 Task: Find connections with filter location Billingham with filter topic #Managementconsultingwith filter profile language French with filter current company Bioclinica with filter school RAJIV GANDHI UNIVERSITY OF KNOWLEDGE TECHNOLOGIES, NUZVID with filter industry Online Audio and Video Media with filter service category Product Marketing with filter keywords title Marketing Research Analyst
Action: Mouse moved to (506, 69)
Screenshot: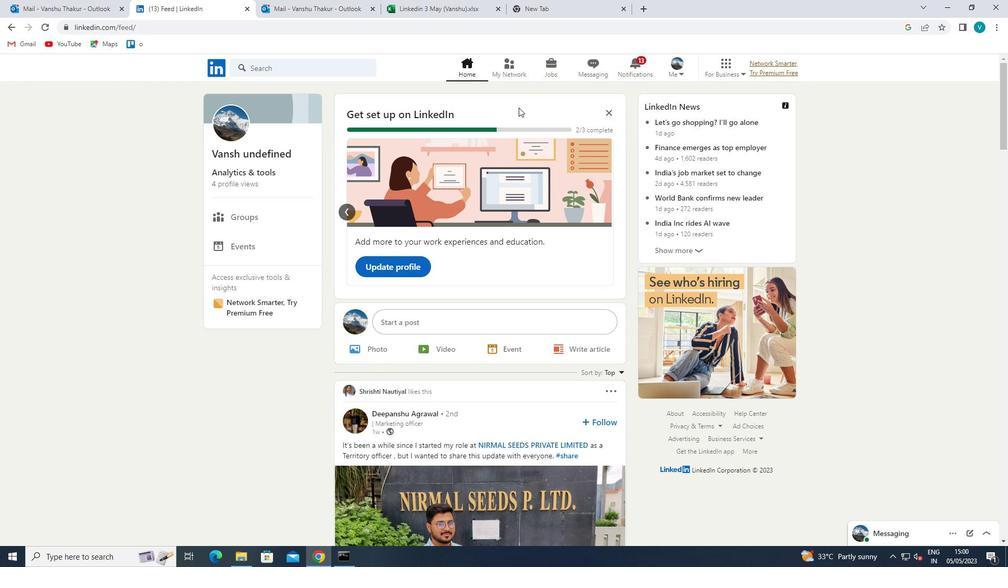 
Action: Mouse pressed left at (506, 69)
Screenshot: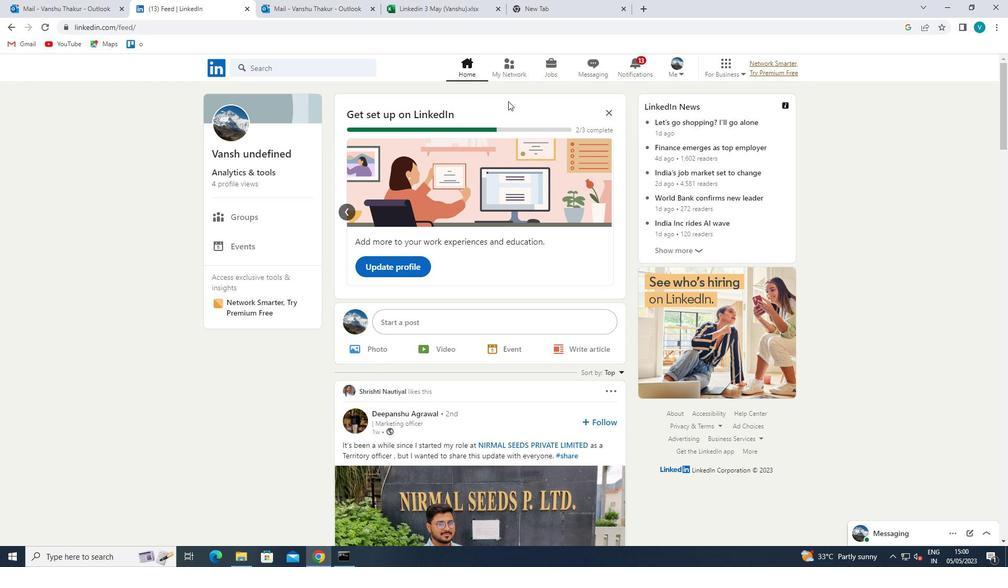 
Action: Mouse moved to (259, 127)
Screenshot: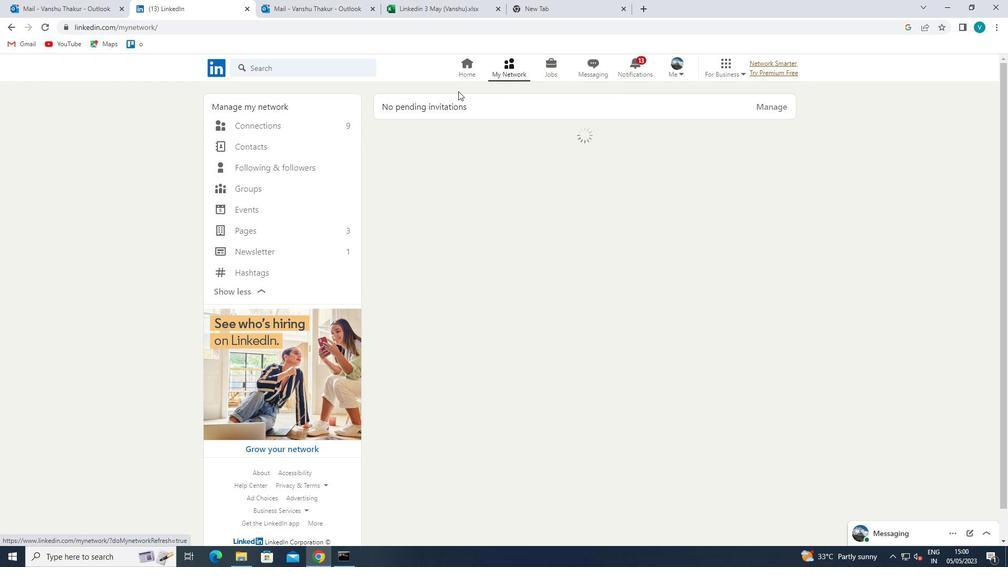 
Action: Mouse pressed left at (259, 127)
Screenshot: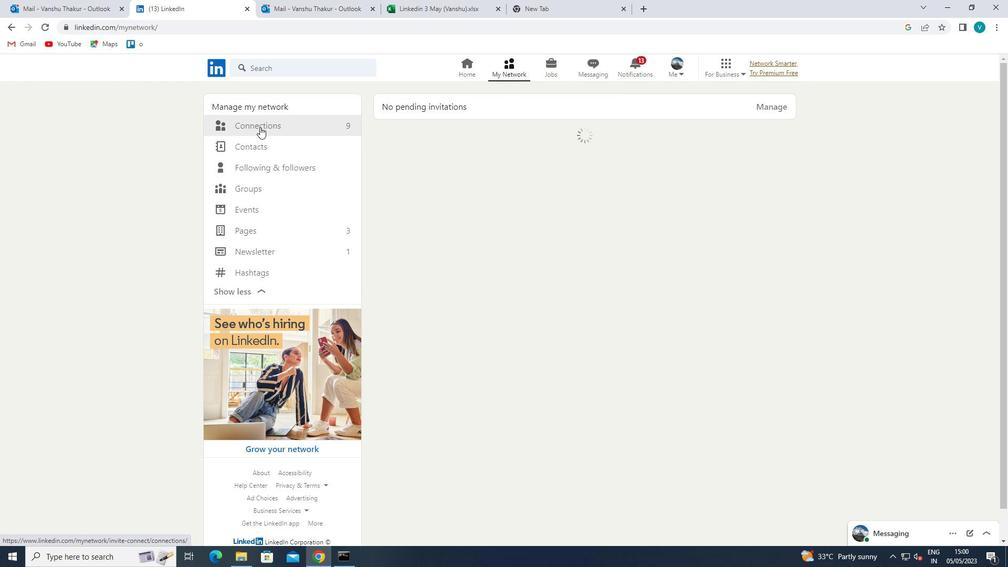 
Action: Mouse moved to (615, 129)
Screenshot: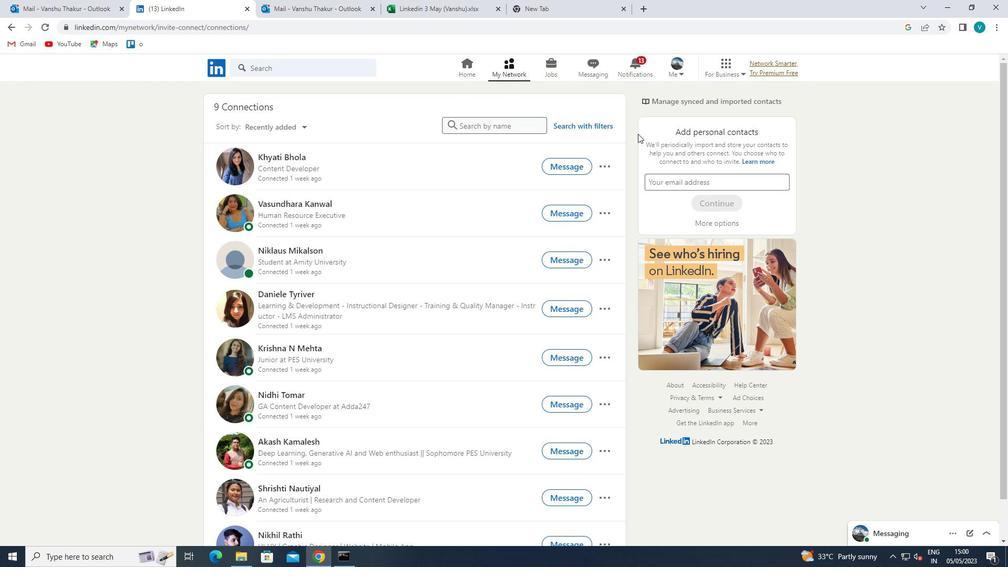 
Action: Mouse pressed left at (615, 129)
Screenshot: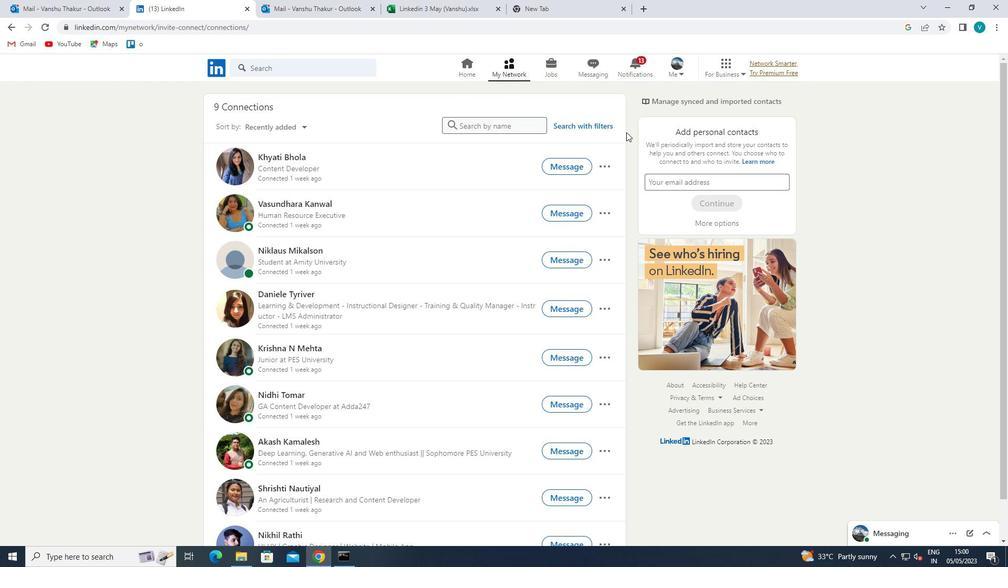 
Action: Mouse moved to (610, 128)
Screenshot: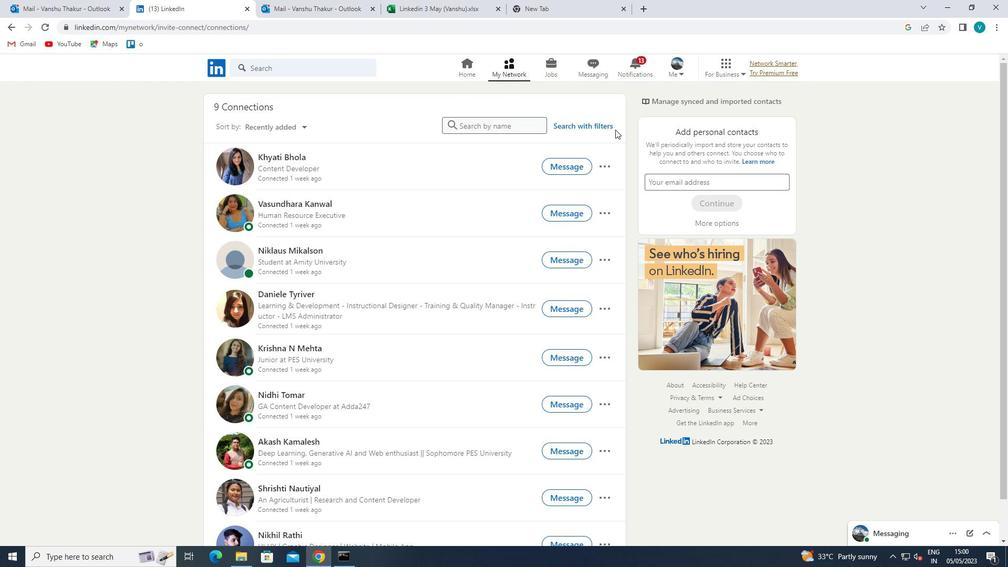 
Action: Mouse pressed left at (610, 128)
Screenshot: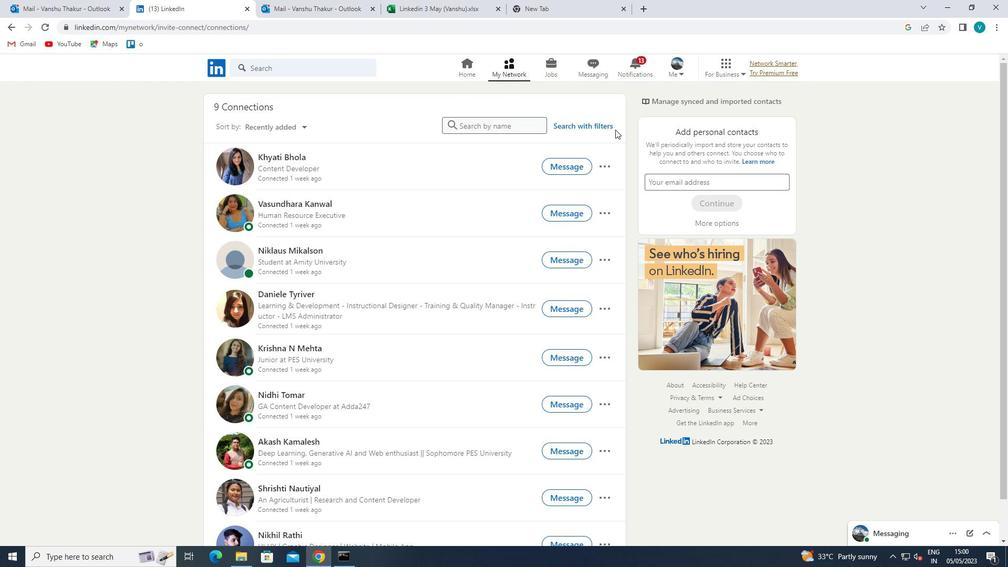 
Action: Mouse moved to (512, 102)
Screenshot: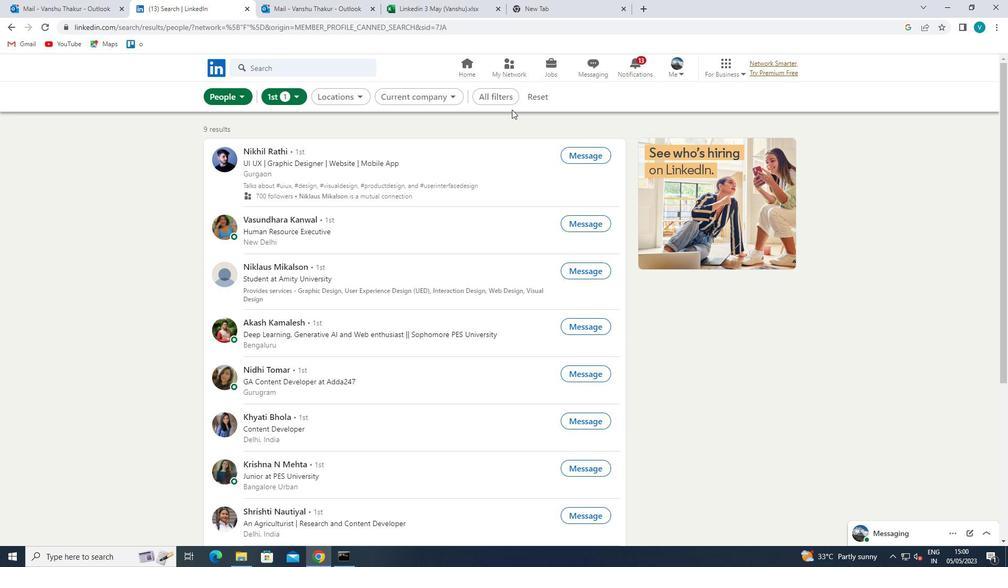 
Action: Mouse pressed left at (512, 102)
Screenshot: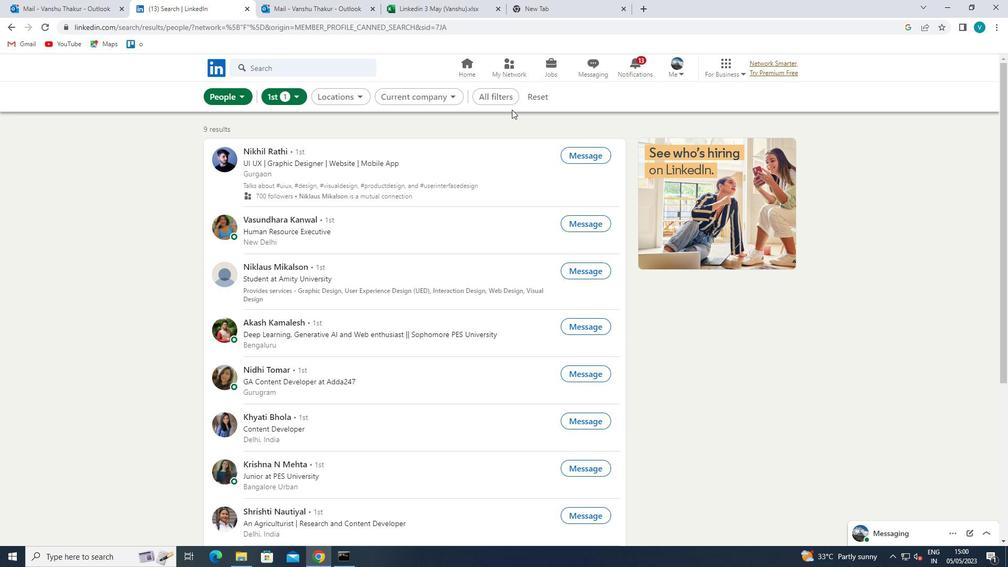 
Action: Mouse moved to (870, 259)
Screenshot: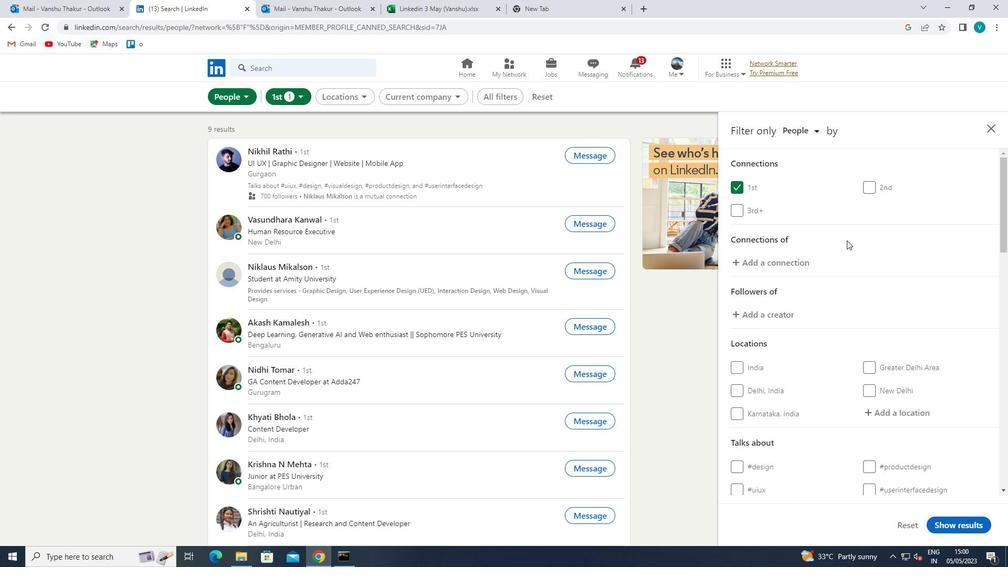 
Action: Mouse scrolled (870, 258) with delta (0, 0)
Screenshot: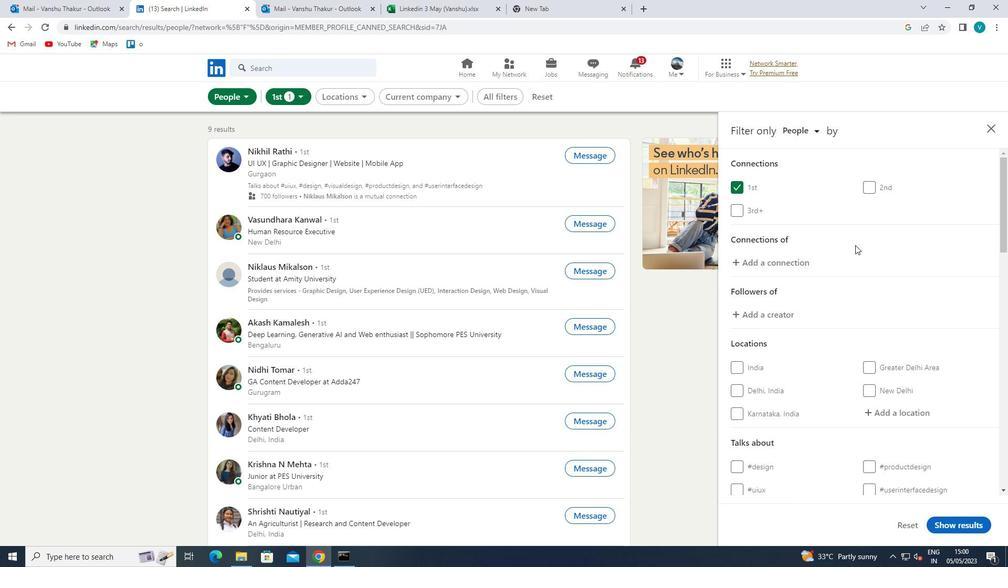 
Action: Mouse moved to (871, 261)
Screenshot: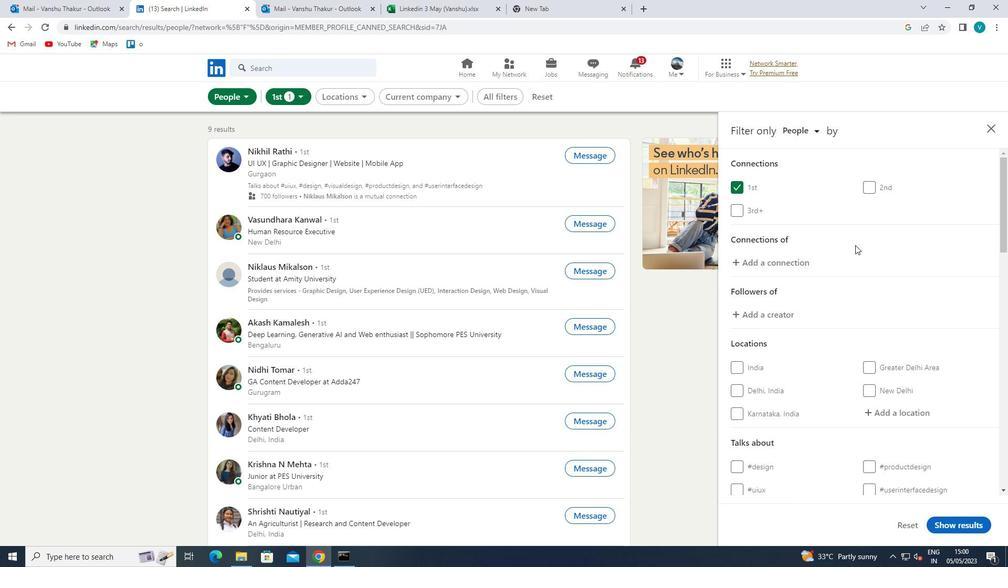 
Action: Mouse scrolled (871, 261) with delta (0, 0)
Screenshot: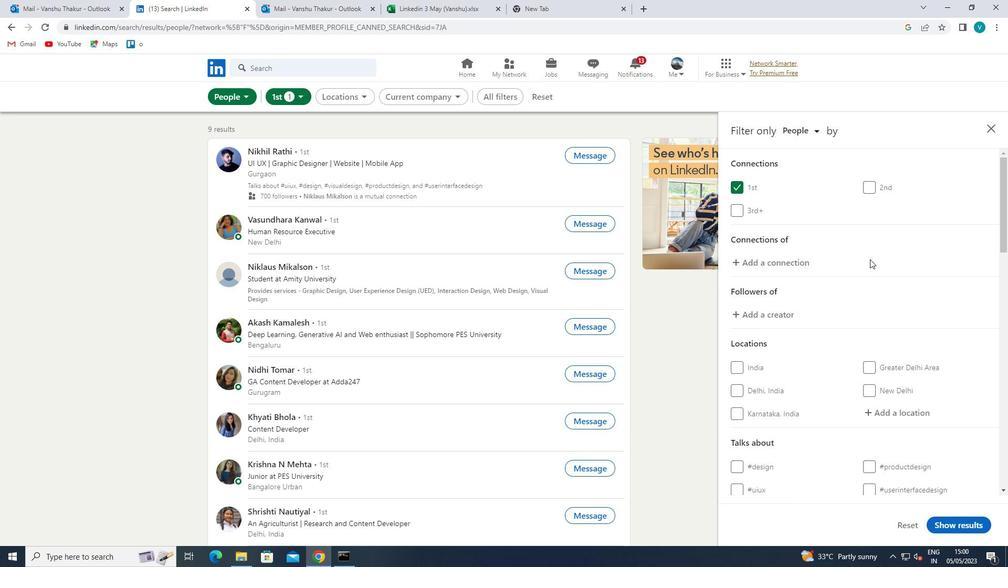 
Action: Mouse moved to (874, 266)
Screenshot: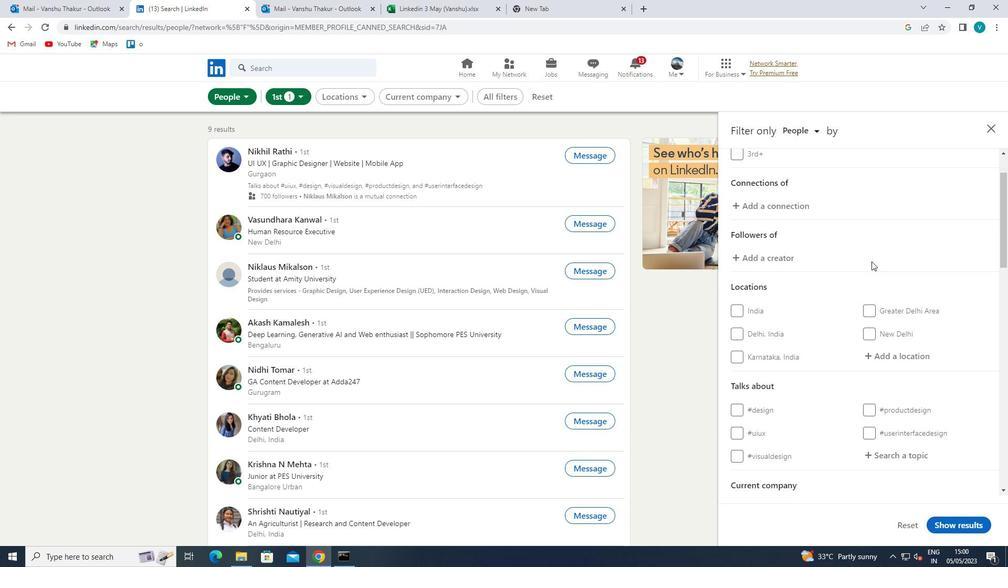 
Action: Mouse scrolled (874, 266) with delta (0, 0)
Screenshot: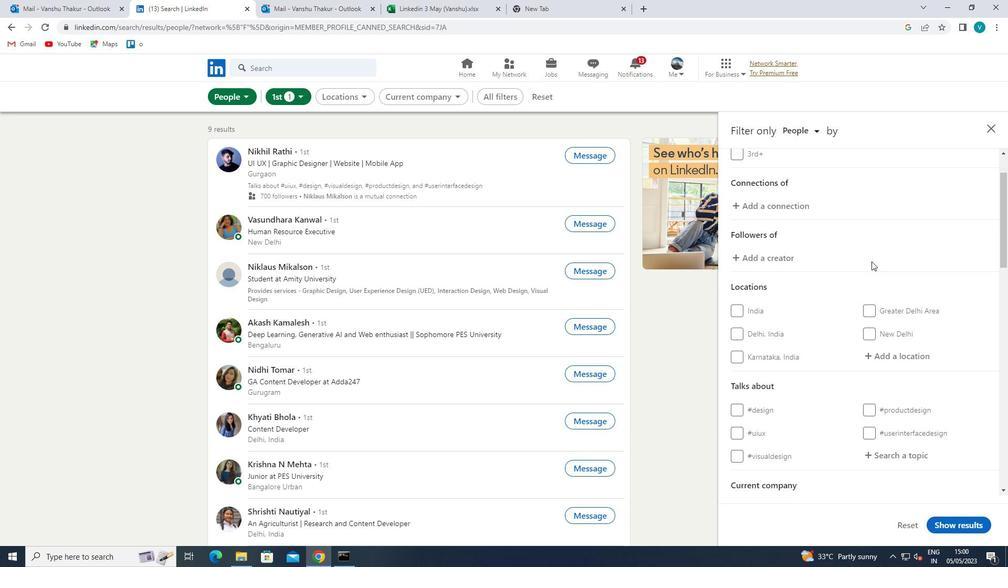 
Action: Mouse moved to (881, 261)
Screenshot: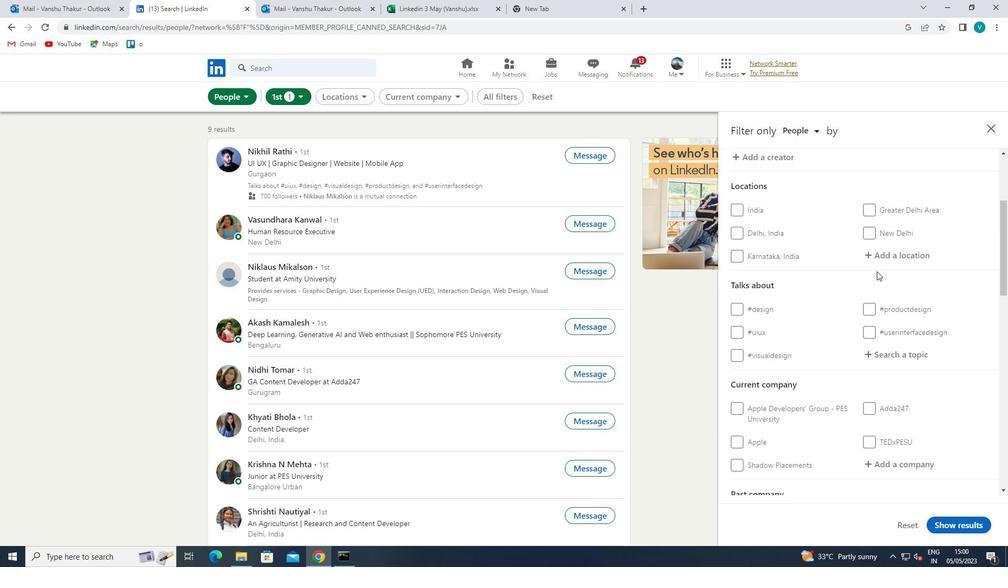 
Action: Mouse pressed left at (881, 261)
Screenshot: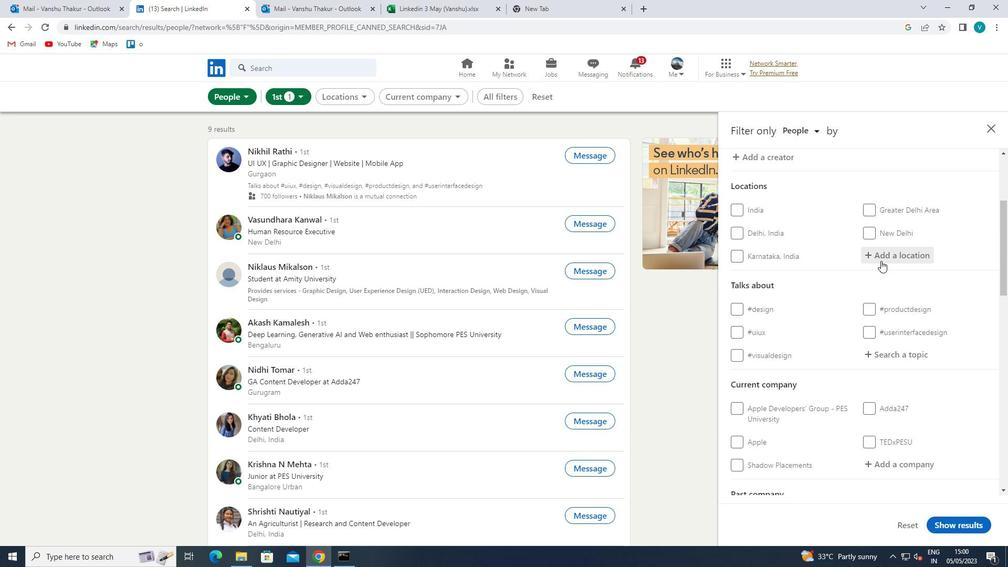 
Action: Key pressed <Key.shift>BILLINGHAM
Screenshot: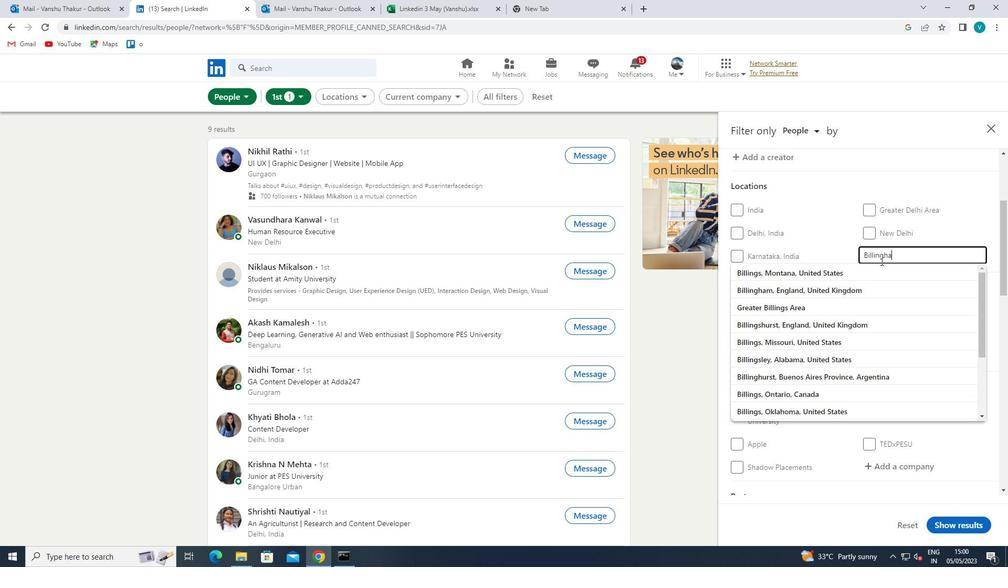 
Action: Mouse moved to (874, 266)
Screenshot: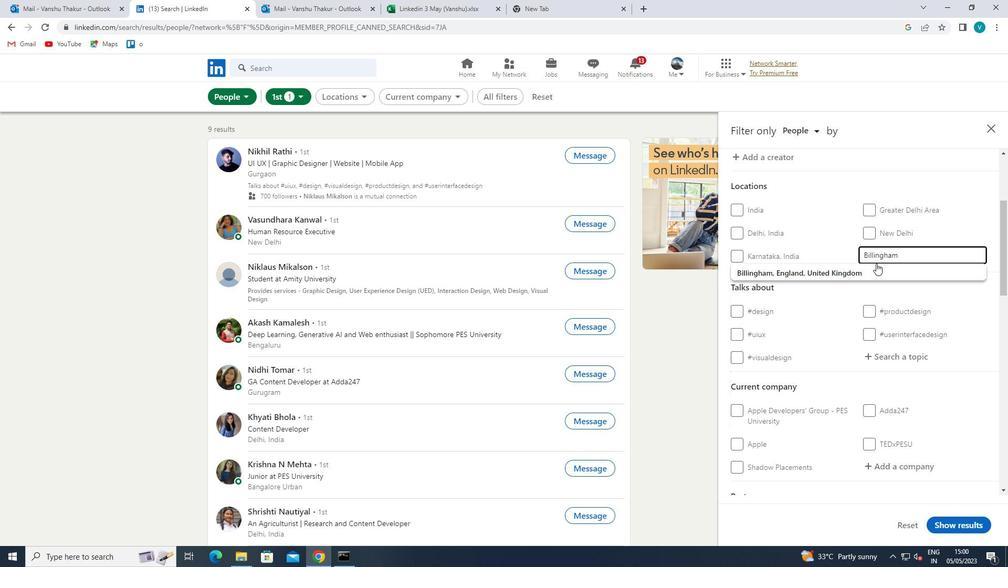 
Action: Mouse pressed left at (874, 266)
Screenshot: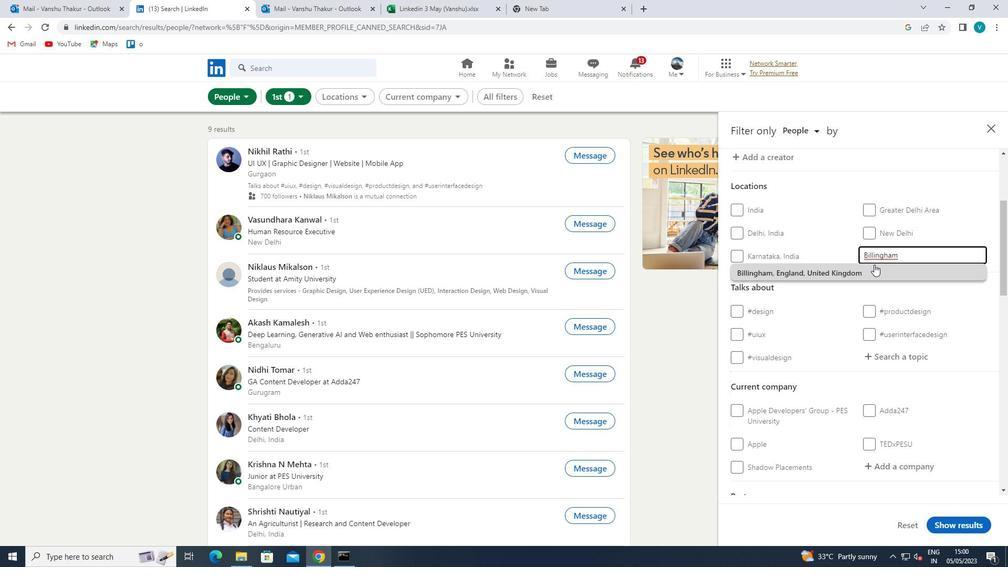 
Action: Mouse scrolled (874, 265) with delta (0, 0)
Screenshot: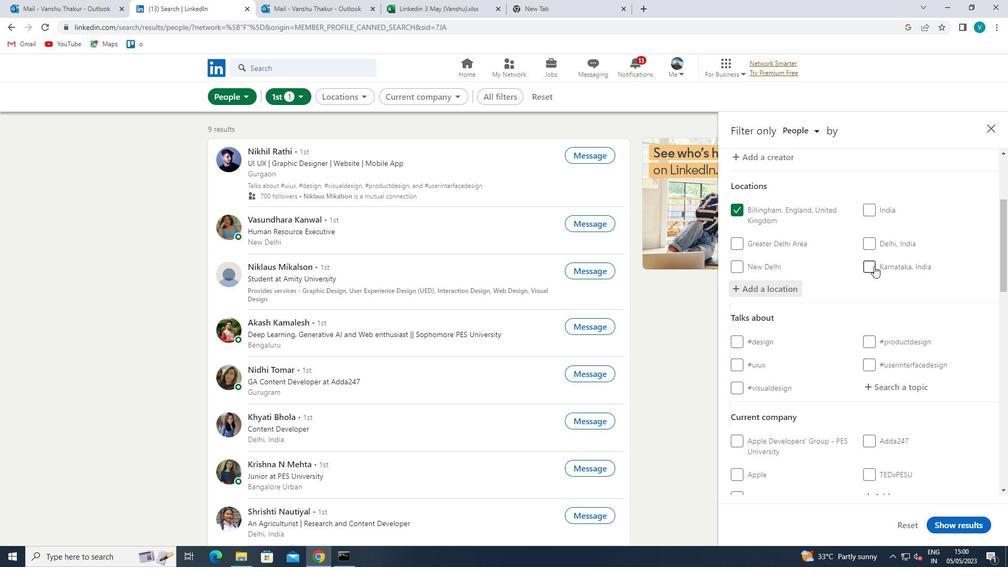 
Action: Mouse scrolled (874, 265) with delta (0, 0)
Screenshot: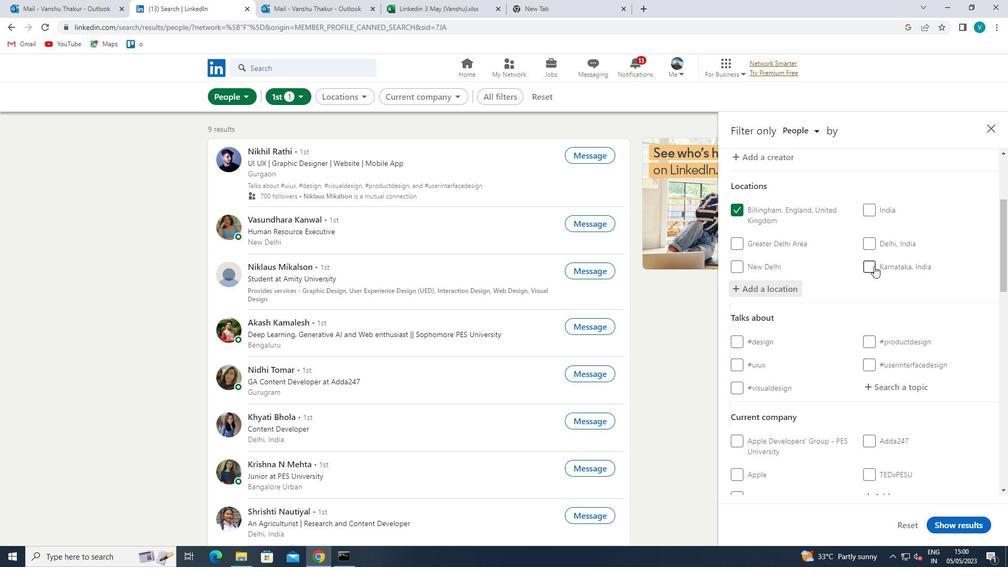 
Action: Mouse moved to (884, 282)
Screenshot: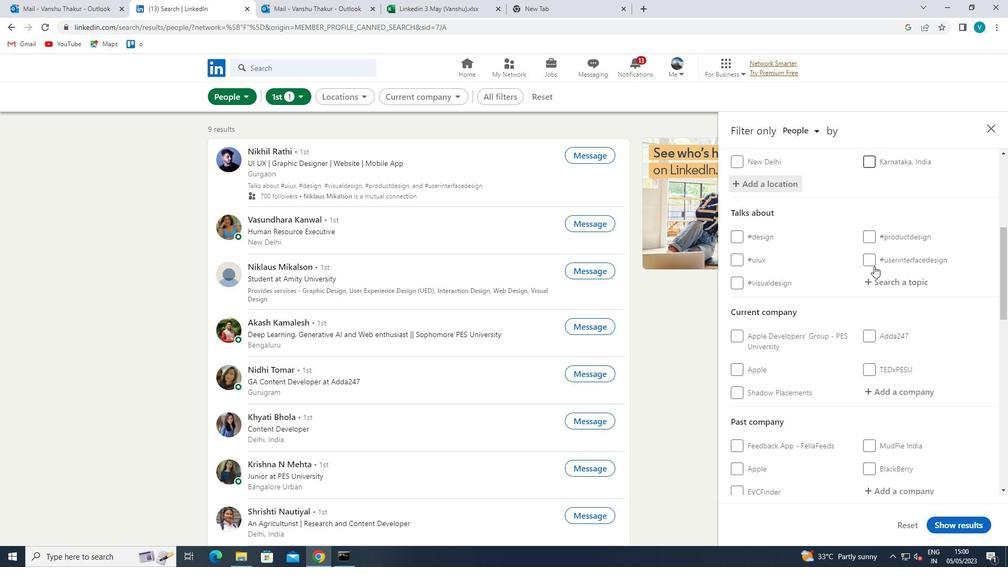 
Action: Mouse pressed left at (884, 282)
Screenshot: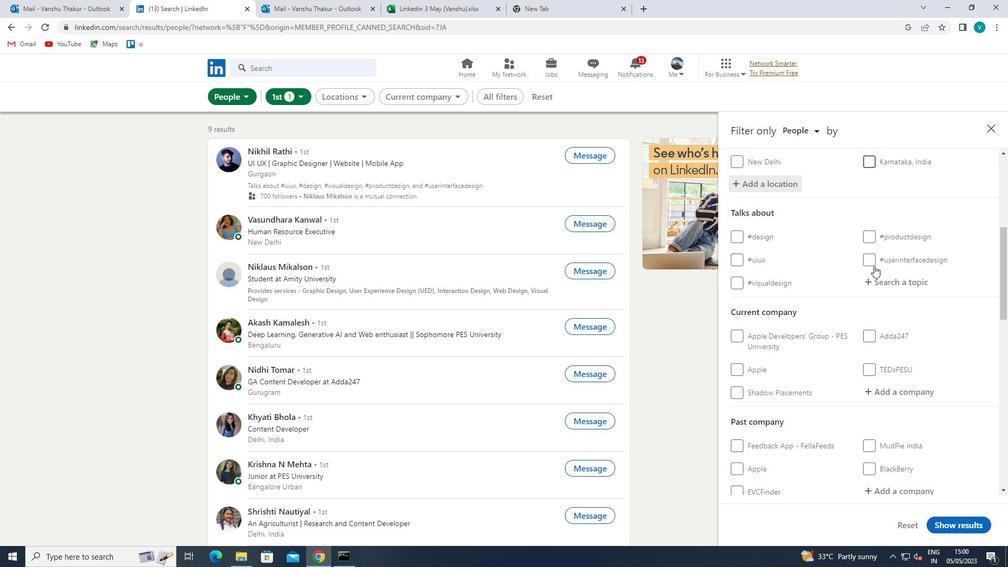 
Action: Key pressed MANA
Screenshot: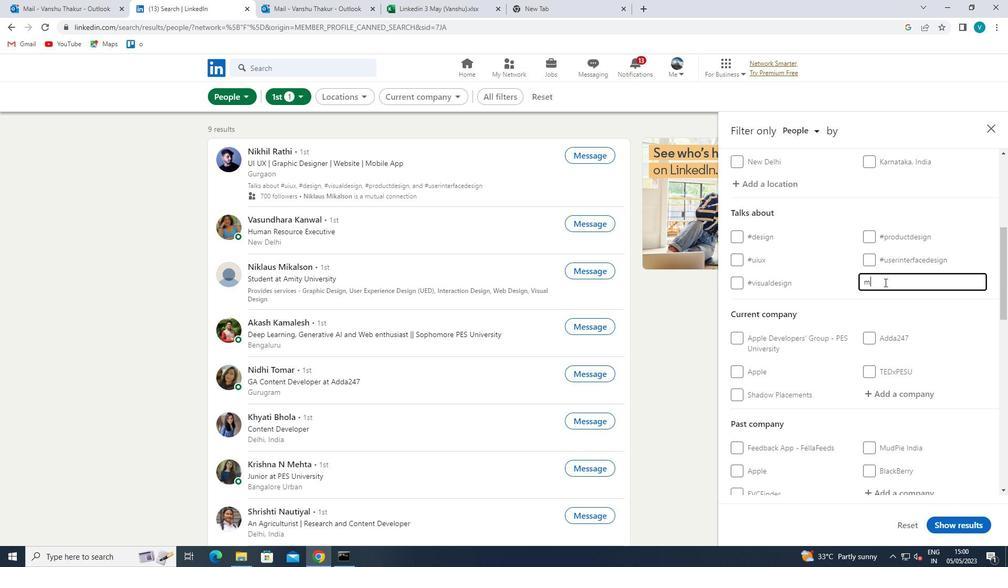 
Action: Mouse moved to (859, 326)
Screenshot: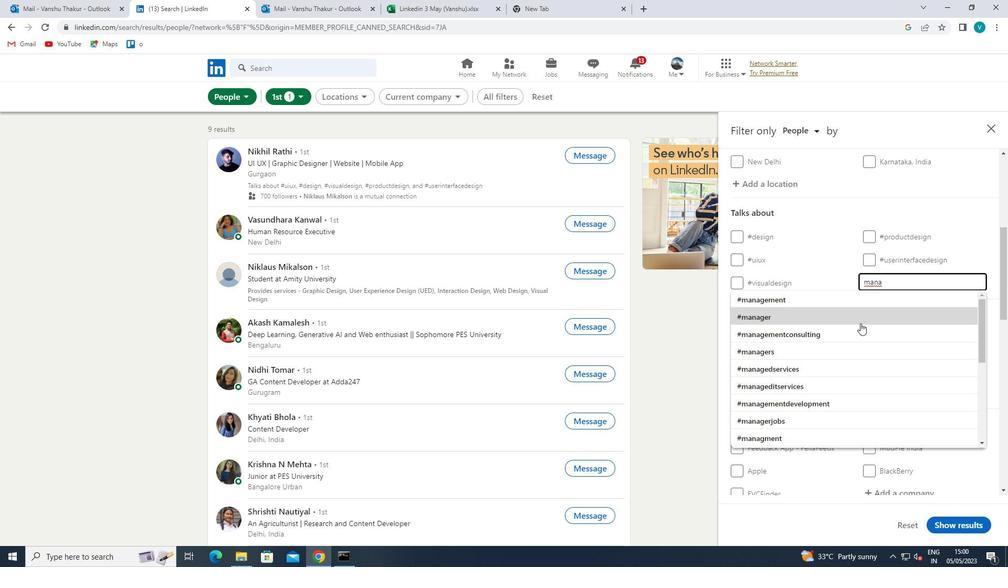 
Action: Mouse pressed left at (859, 326)
Screenshot: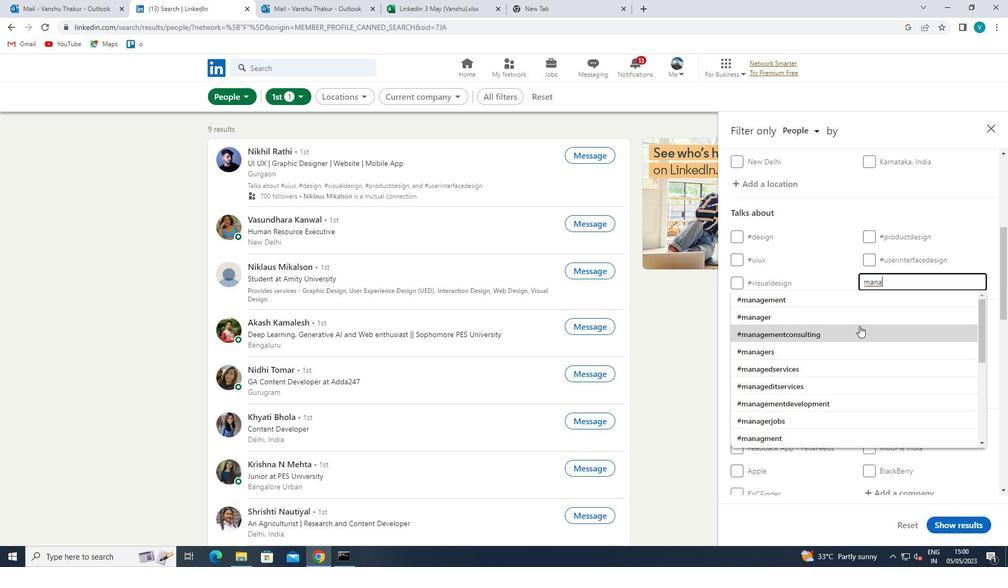 
Action: Mouse scrolled (859, 325) with delta (0, 0)
Screenshot: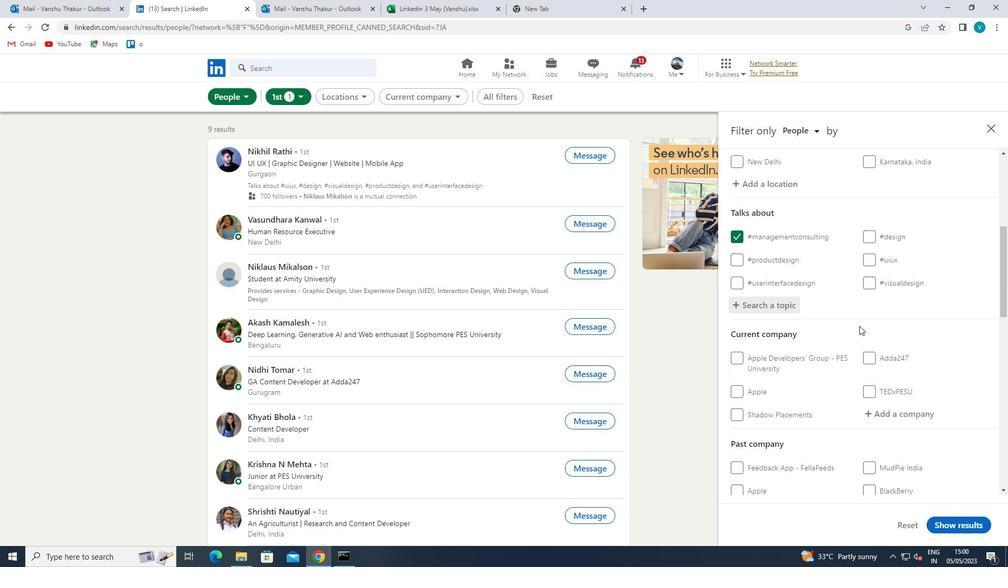 
Action: Mouse scrolled (859, 325) with delta (0, 0)
Screenshot: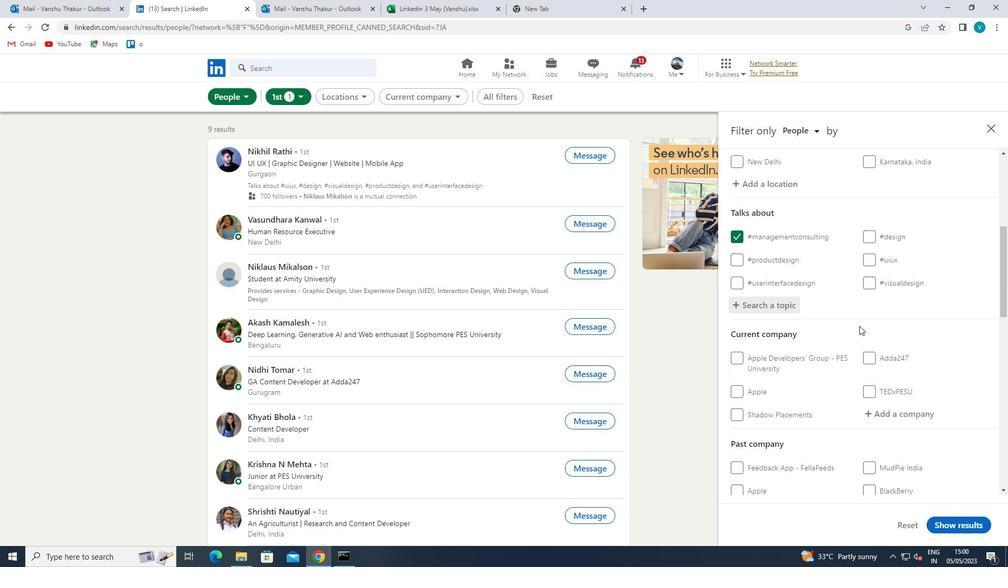 
Action: Mouse moved to (882, 312)
Screenshot: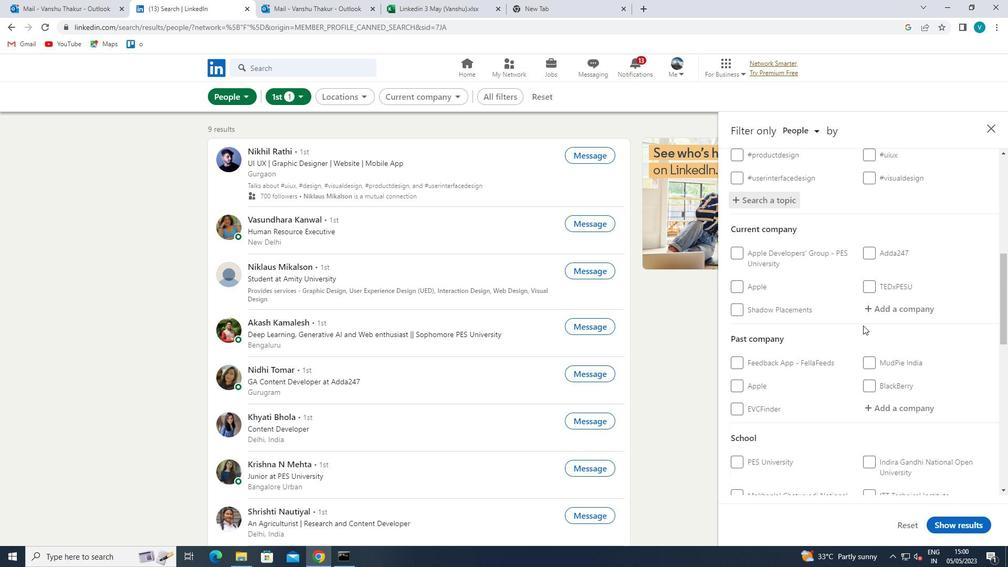 
Action: Mouse pressed left at (882, 312)
Screenshot: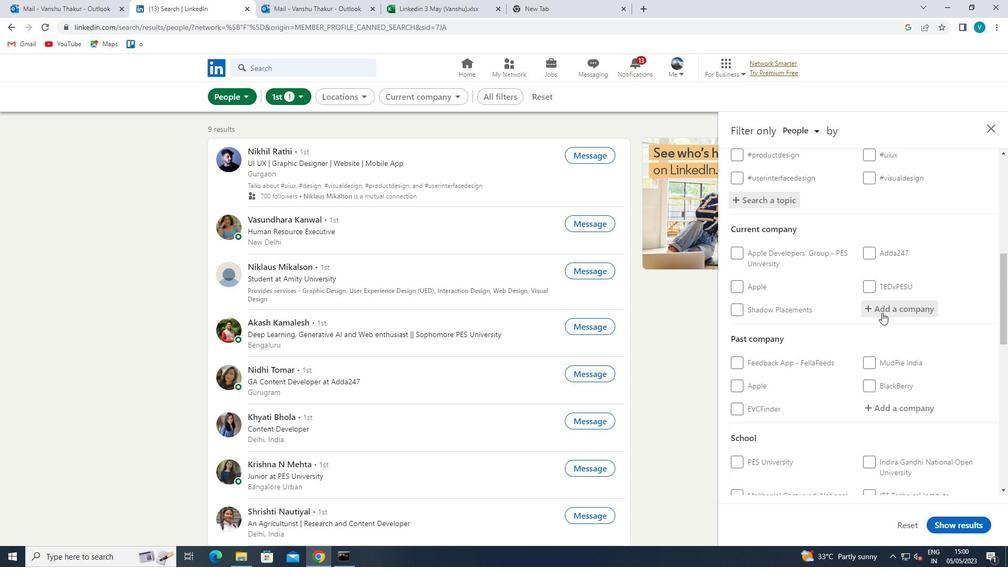 
Action: Key pressed <Key.shift>BIOCLI
Screenshot: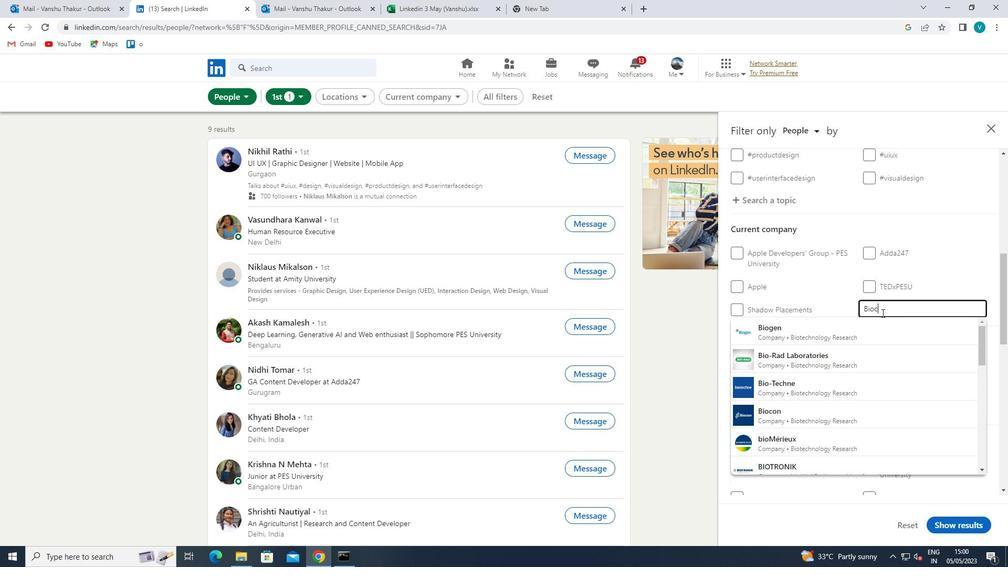 
Action: Mouse moved to (864, 329)
Screenshot: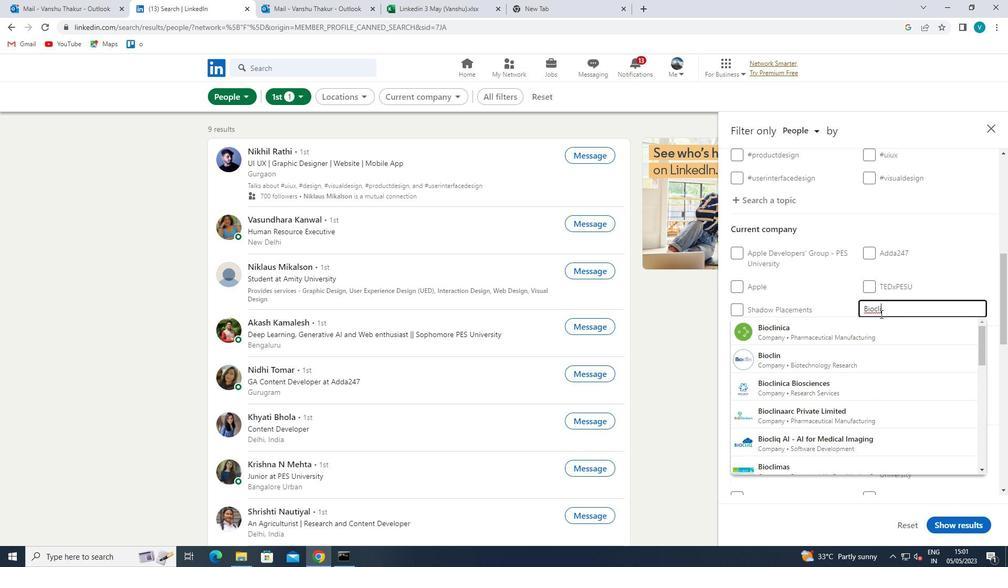 
Action: Mouse pressed left at (864, 329)
Screenshot: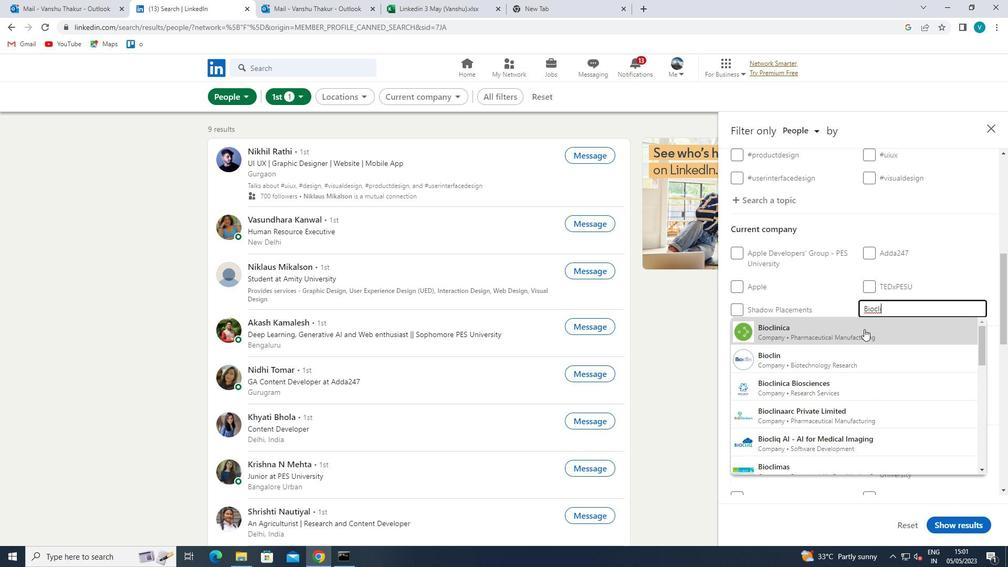 
Action: Mouse scrolled (864, 328) with delta (0, 0)
Screenshot: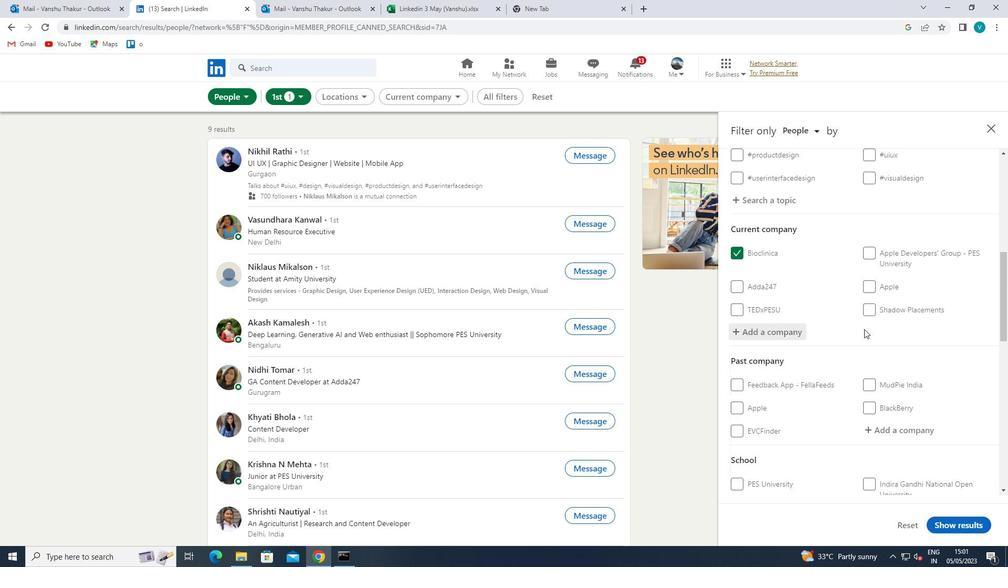 
Action: Mouse scrolled (864, 328) with delta (0, 0)
Screenshot: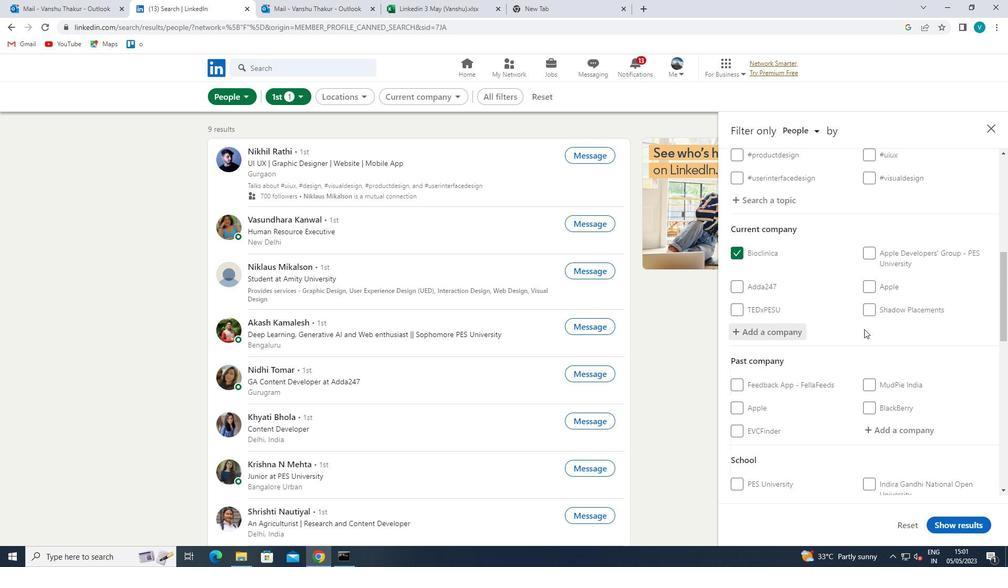 
Action: Mouse scrolled (864, 328) with delta (0, 0)
Screenshot: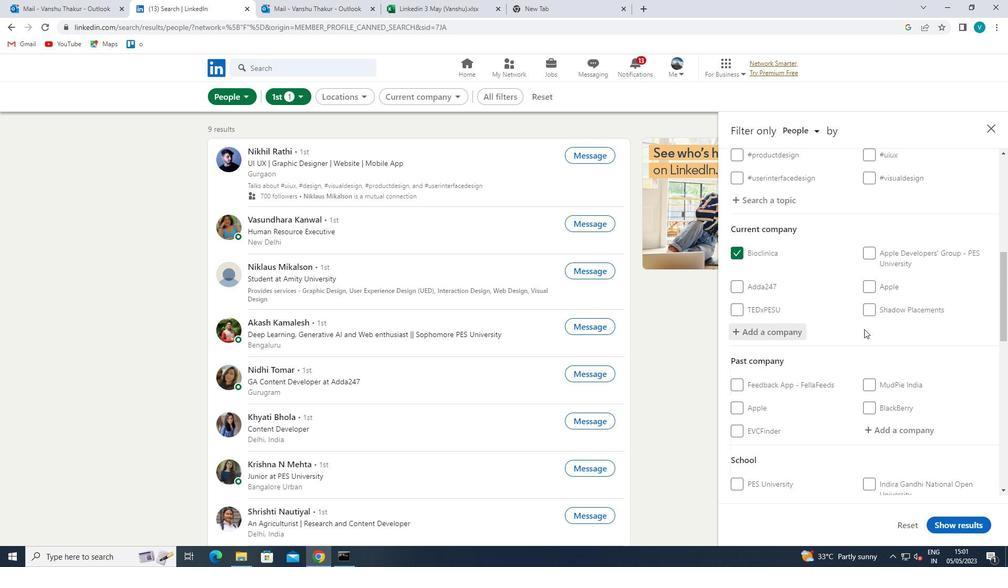 
Action: Mouse moved to (883, 398)
Screenshot: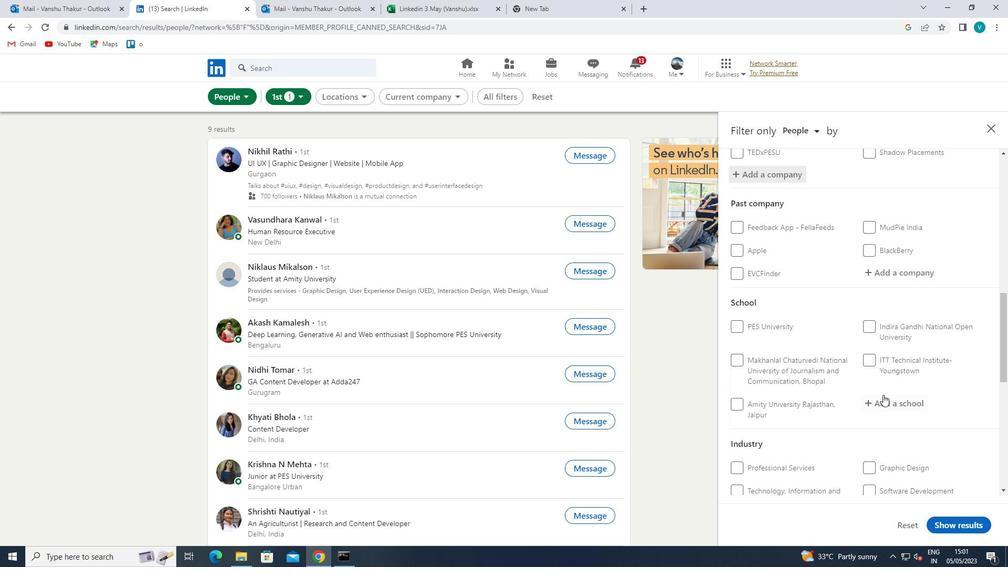 
Action: Mouse pressed left at (883, 398)
Screenshot: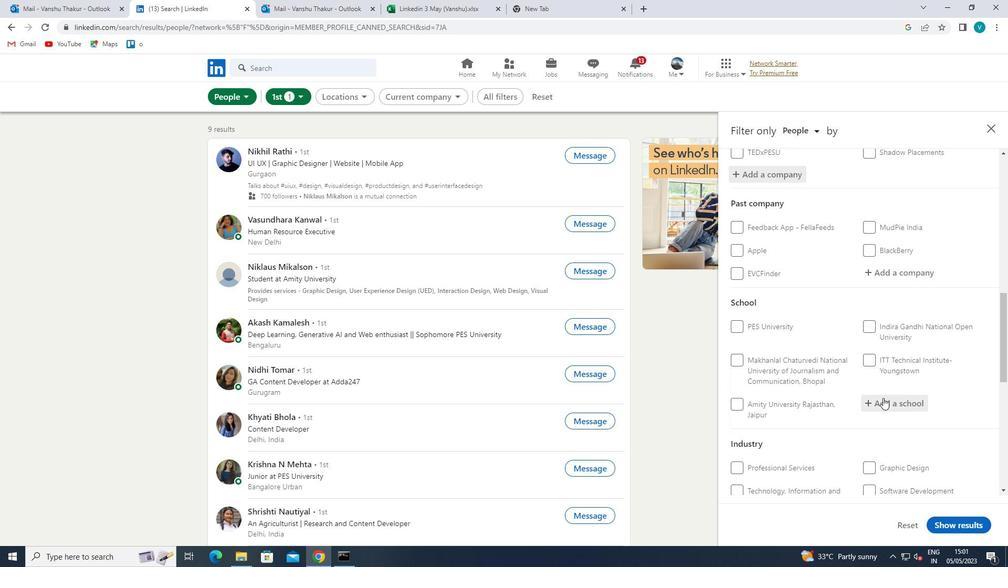
Action: Key pressed <Key.shift><Key.shift><Key.shift>RAJIV<Key.space><Key.shift>GANDHI<Key.space>
Screenshot: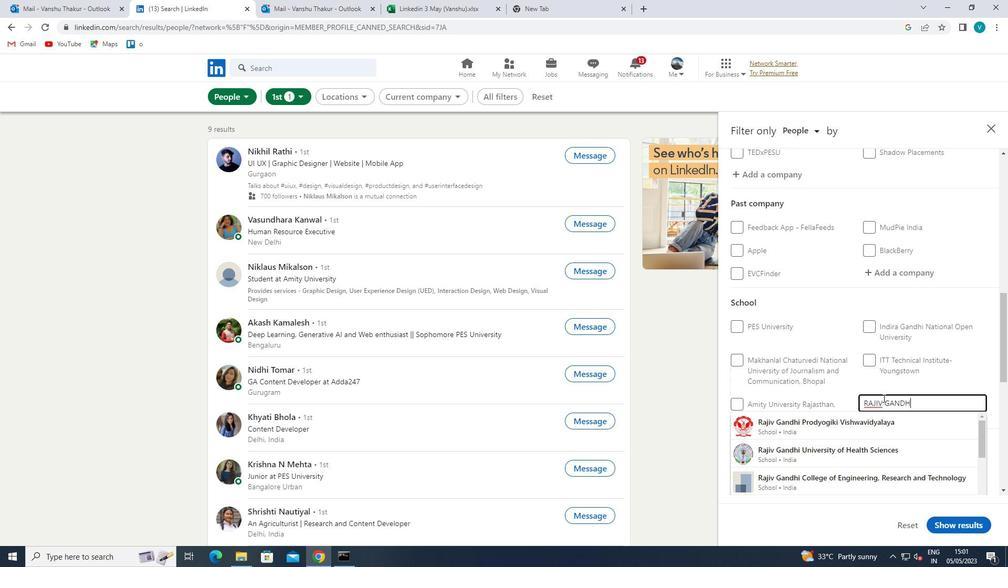 
Action: Mouse moved to (840, 470)
Screenshot: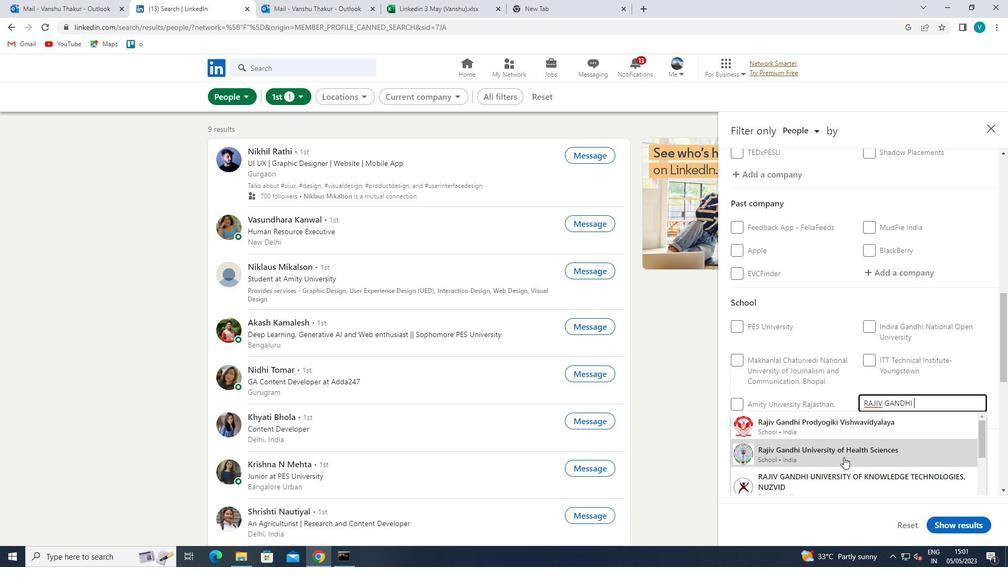 
Action: Mouse pressed left at (840, 470)
Screenshot: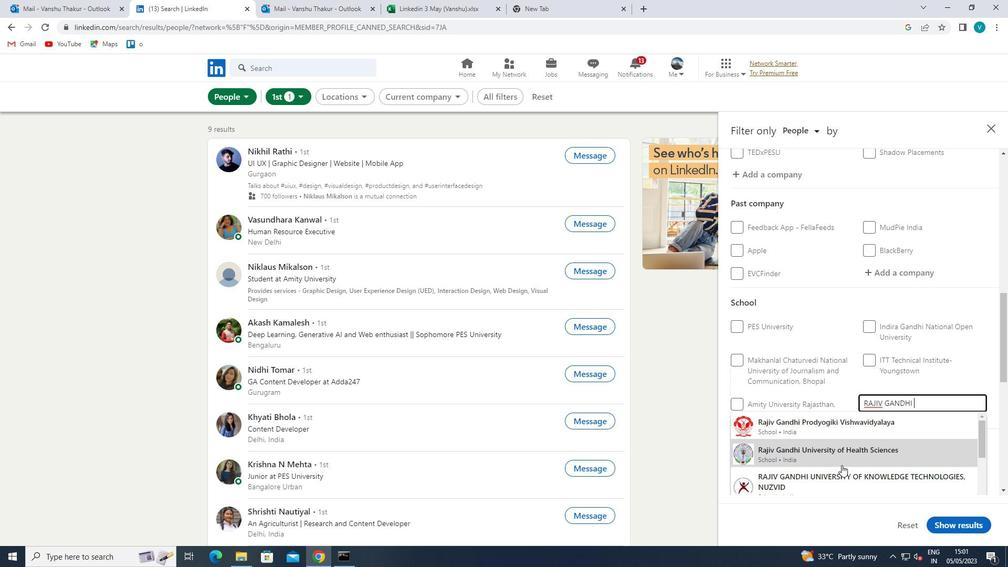 
Action: Mouse moved to (849, 399)
Screenshot: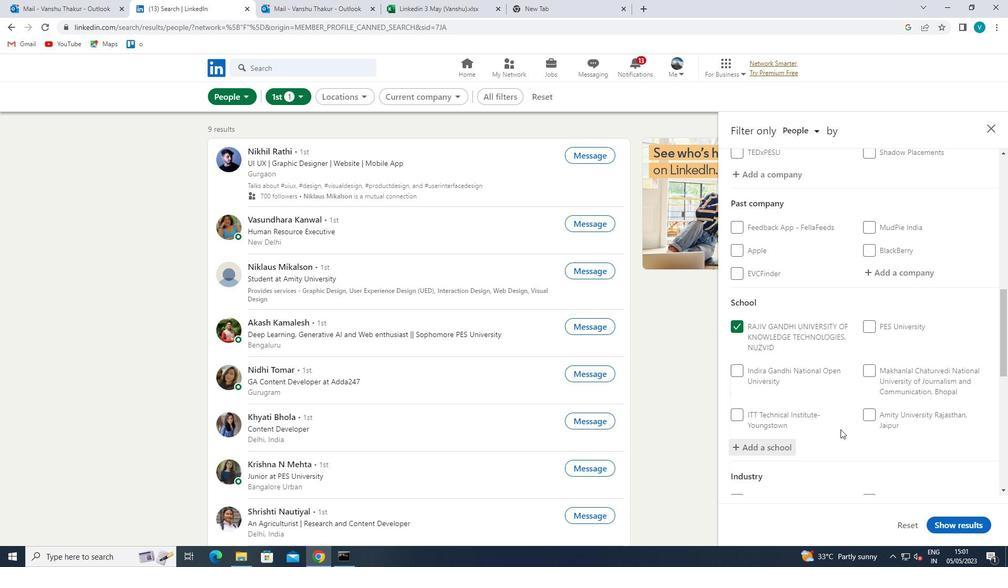 
Action: Mouse scrolled (849, 398) with delta (0, 0)
Screenshot: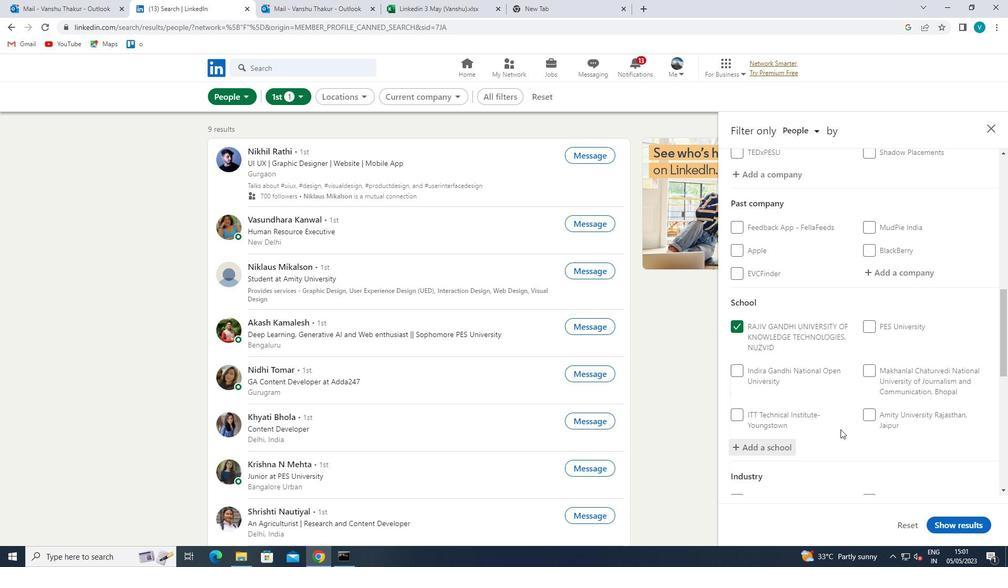 
Action: Mouse moved to (854, 394)
Screenshot: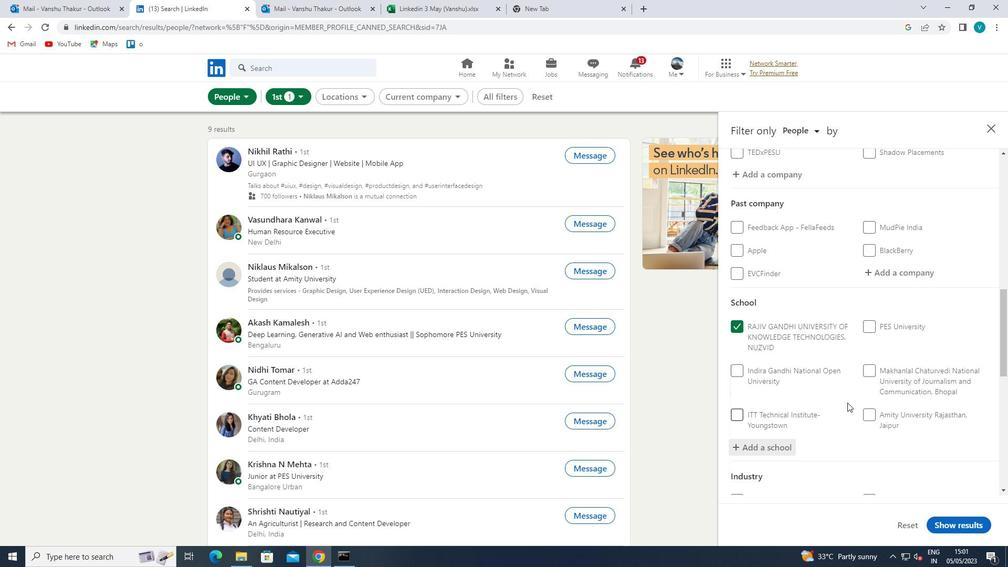 
Action: Mouse scrolled (854, 393) with delta (0, 0)
Screenshot: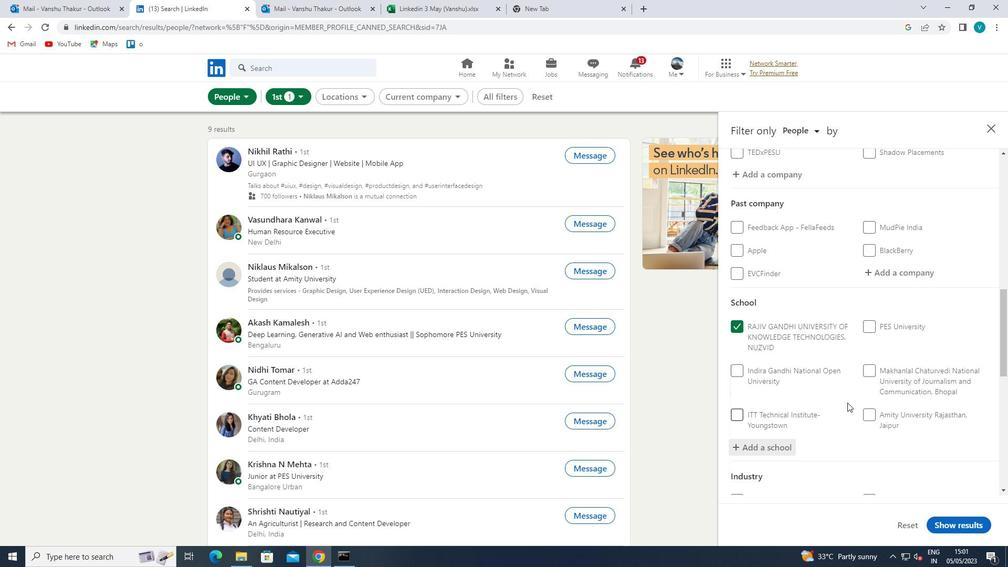 
Action: Mouse moved to (856, 392)
Screenshot: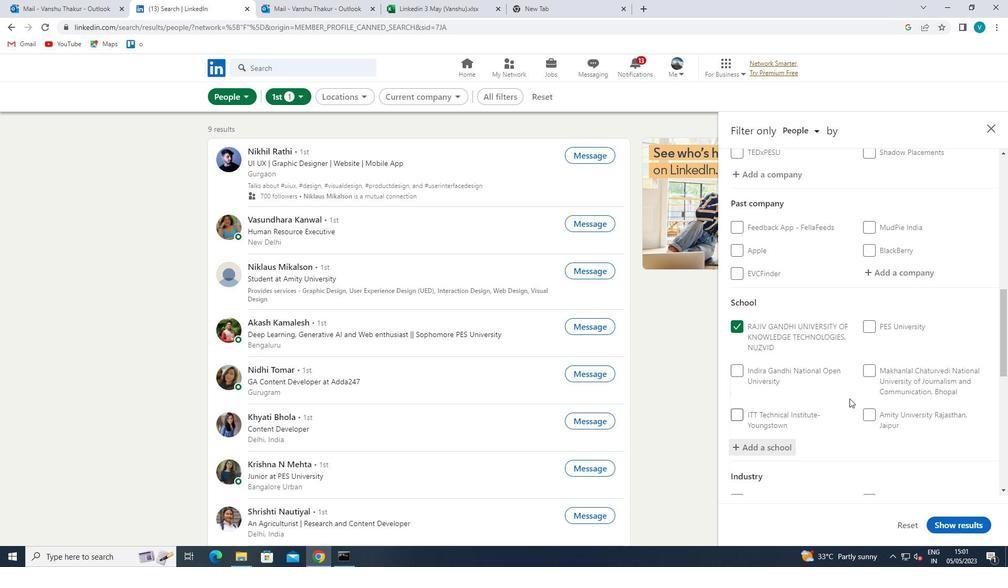 
Action: Mouse scrolled (856, 392) with delta (0, 0)
Screenshot: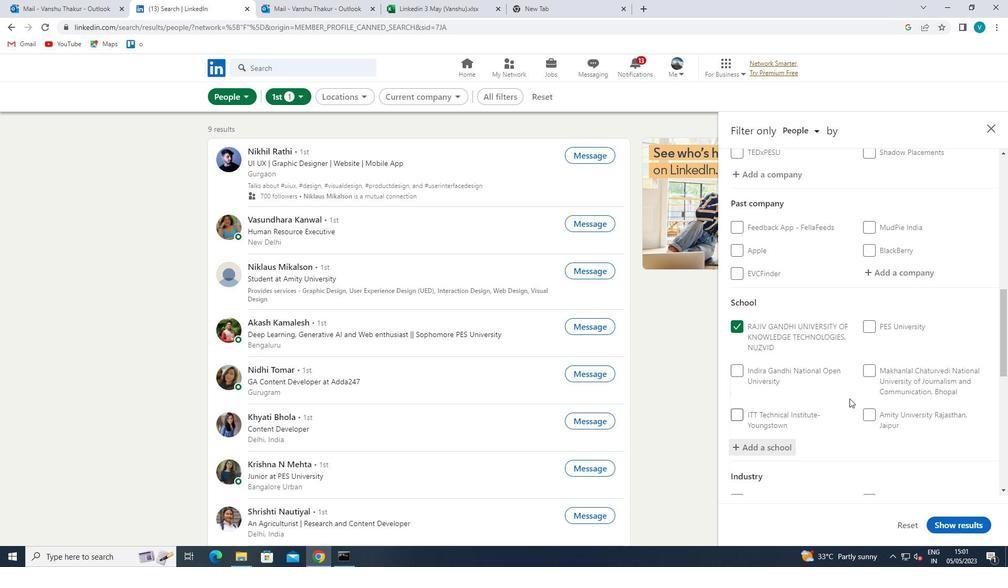 
Action: Mouse moved to (859, 391)
Screenshot: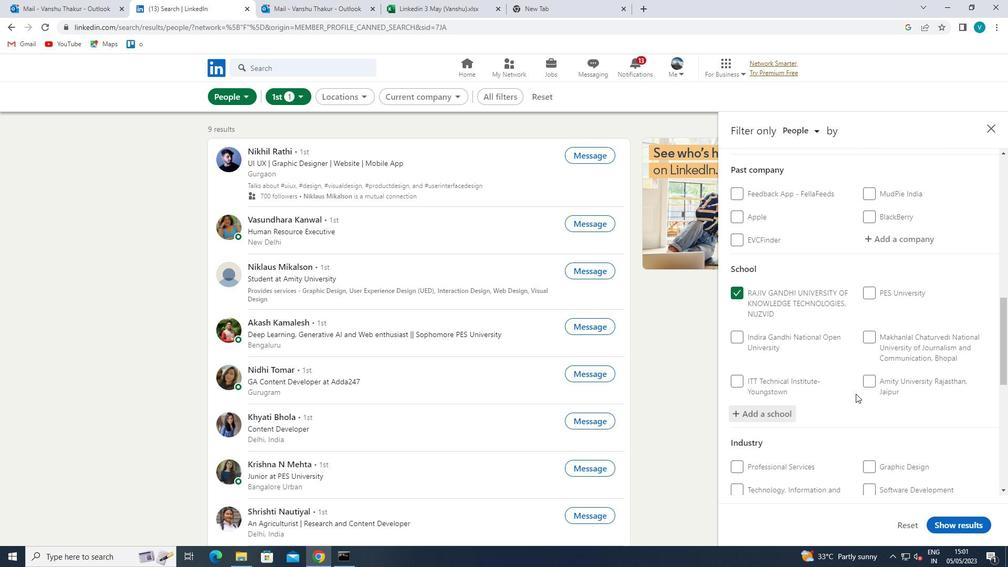 
Action: Mouse scrolled (859, 390) with delta (0, 0)
Screenshot: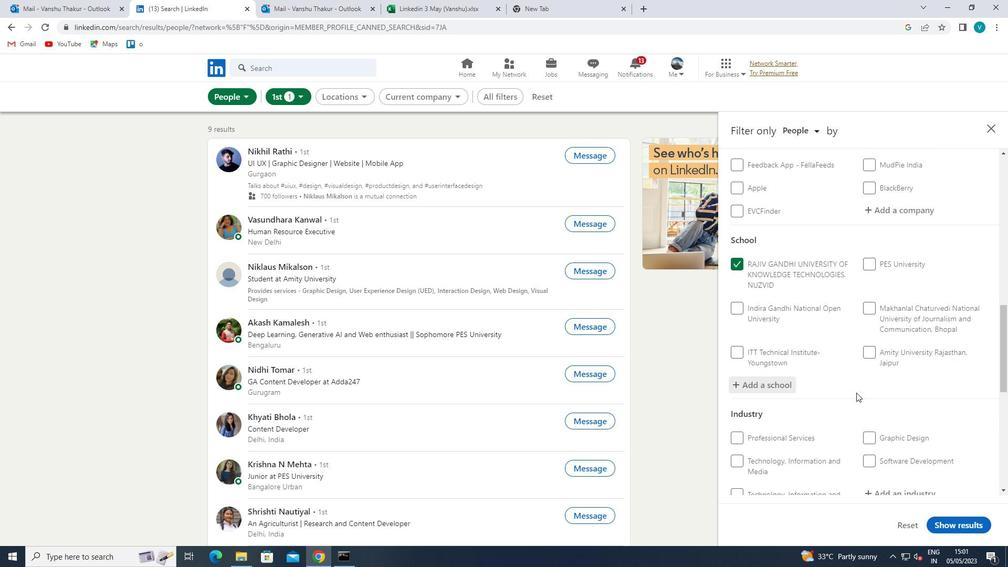 
Action: Mouse moved to (862, 389)
Screenshot: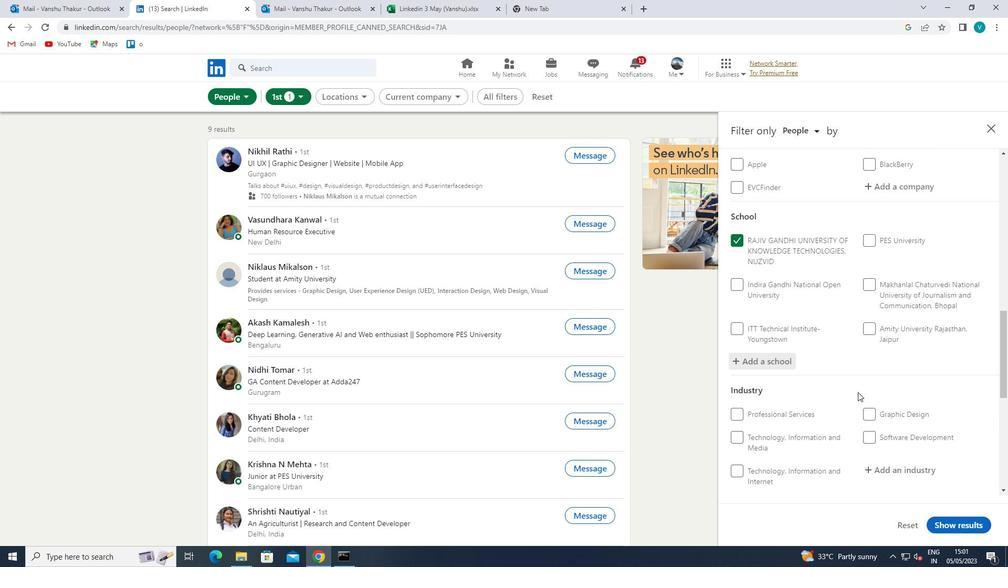 
Action: Mouse scrolled (862, 389) with delta (0, 0)
Screenshot: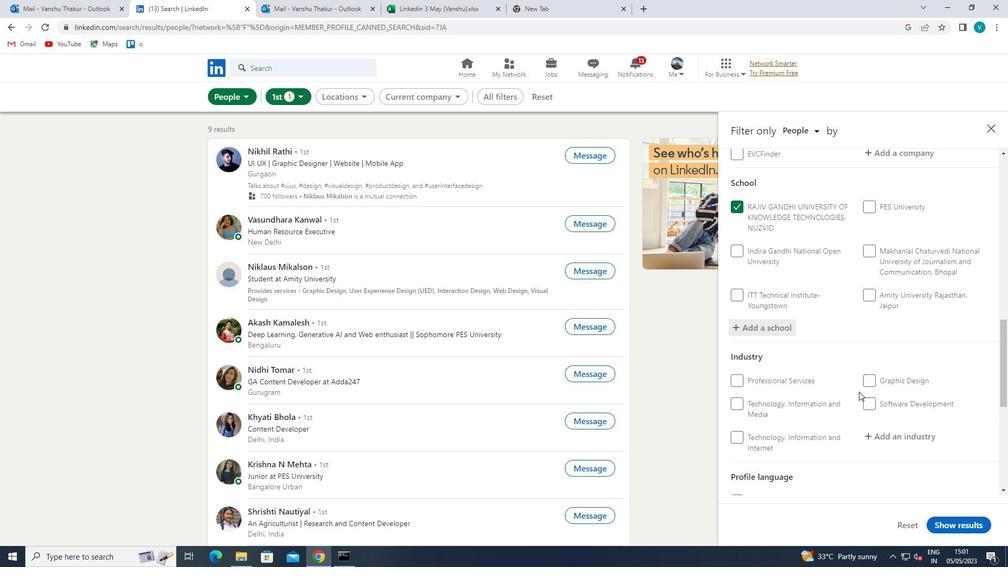 
Action: Mouse moved to (888, 285)
Screenshot: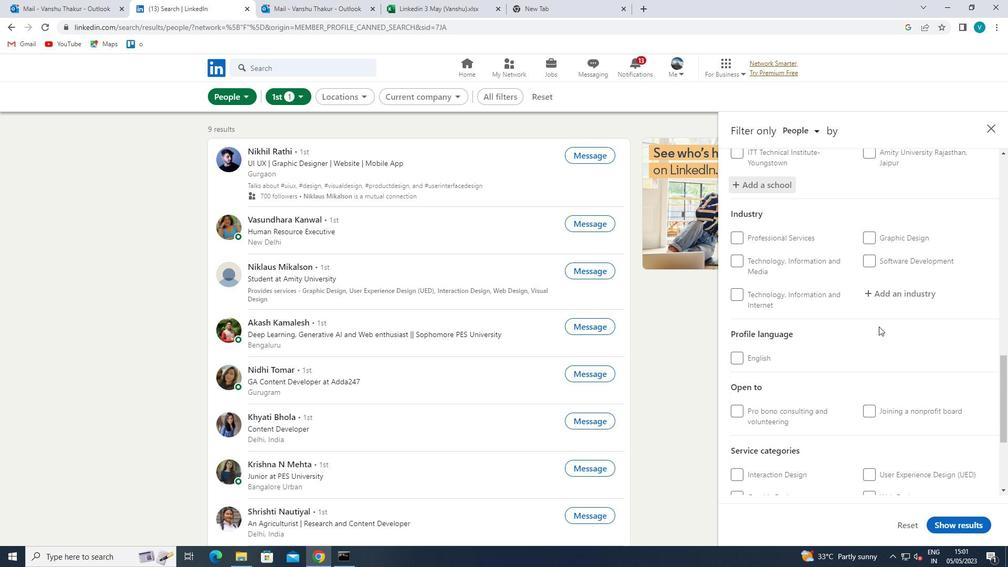 
Action: Mouse pressed left at (888, 285)
Screenshot: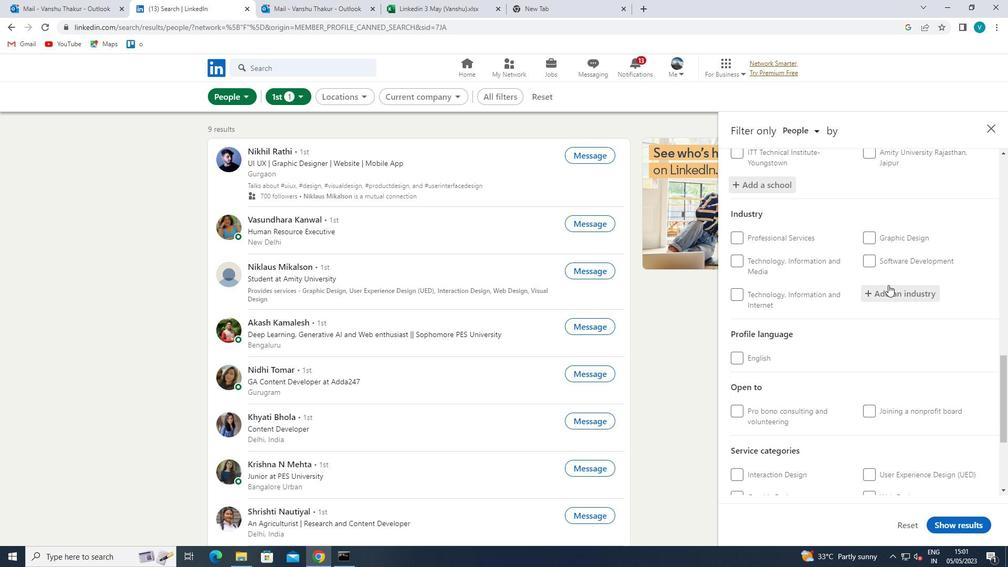 
Action: Key pressed <Key.shift>ONLINE<Key.space>
Screenshot: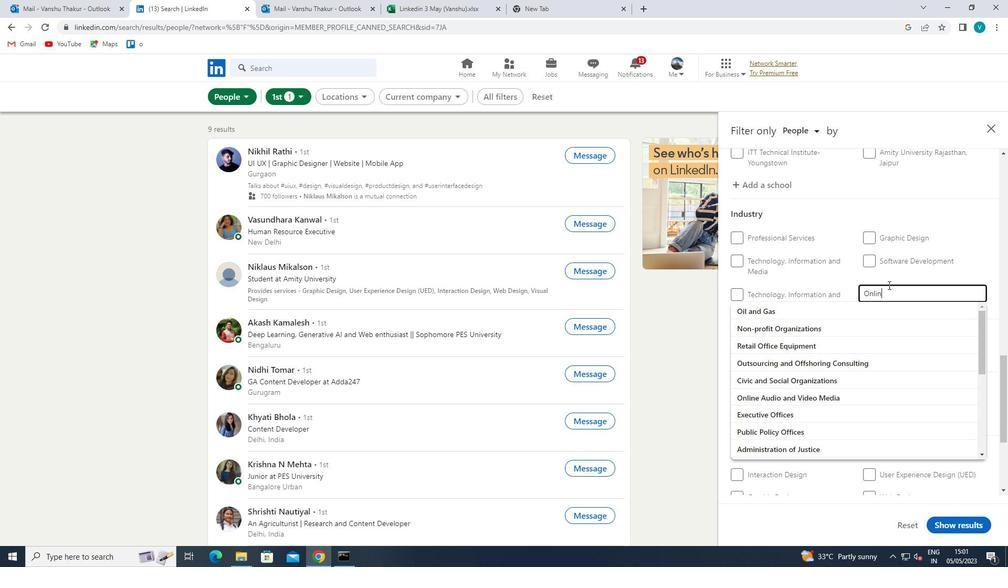 
Action: Mouse moved to (871, 304)
Screenshot: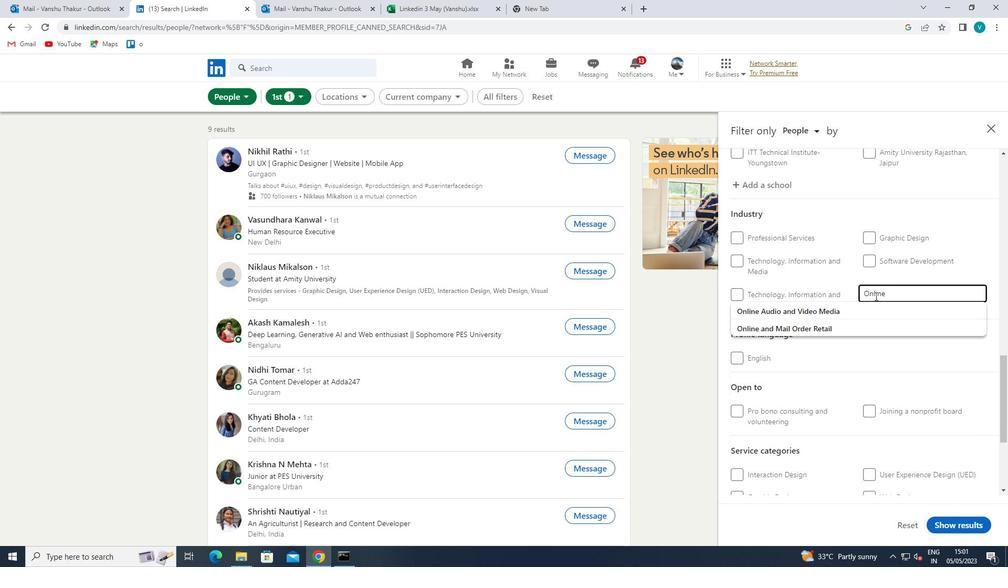 
Action: Mouse pressed left at (871, 304)
Screenshot: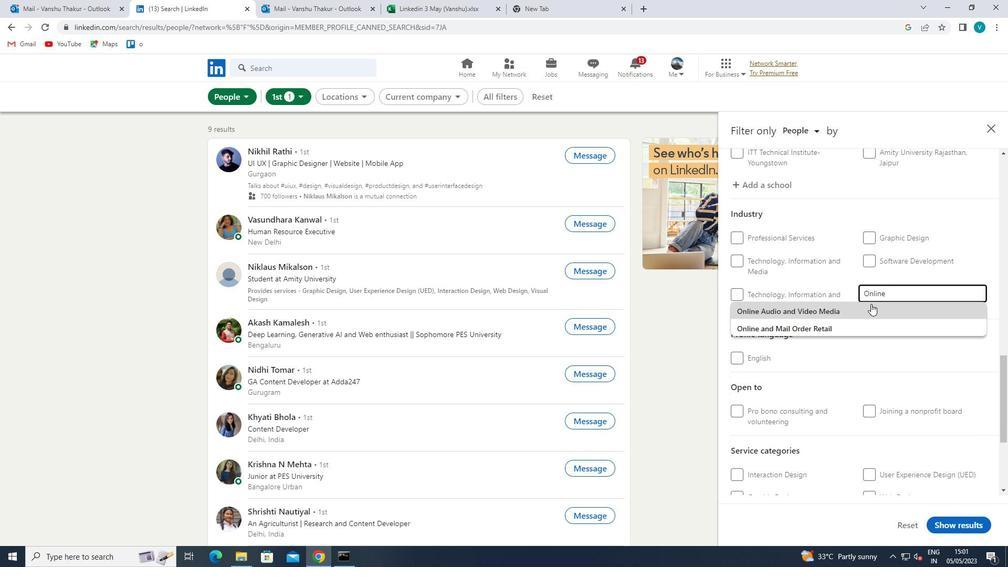 
Action: Mouse scrolled (871, 303) with delta (0, 0)
Screenshot: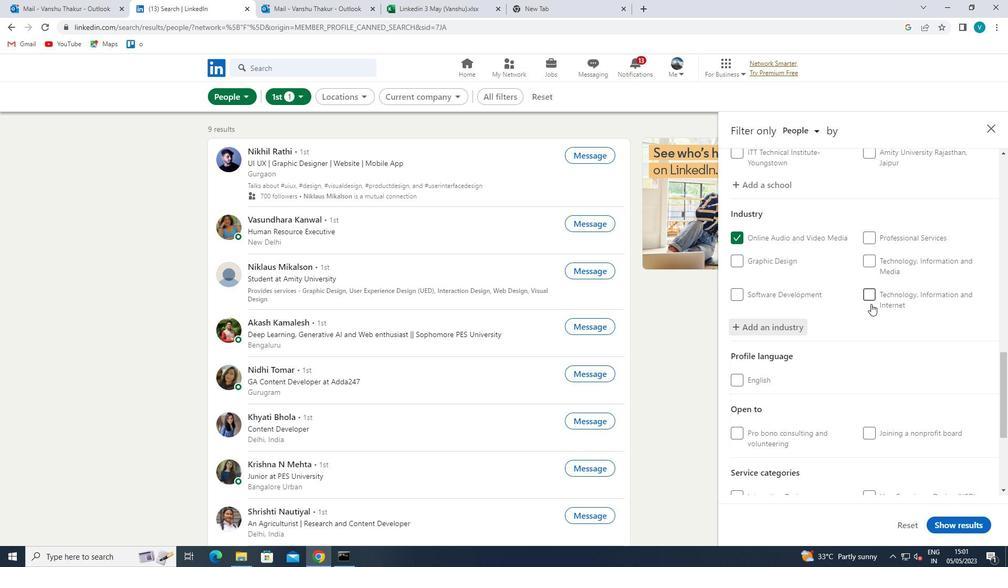 
Action: Mouse scrolled (871, 303) with delta (0, 0)
Screenshot: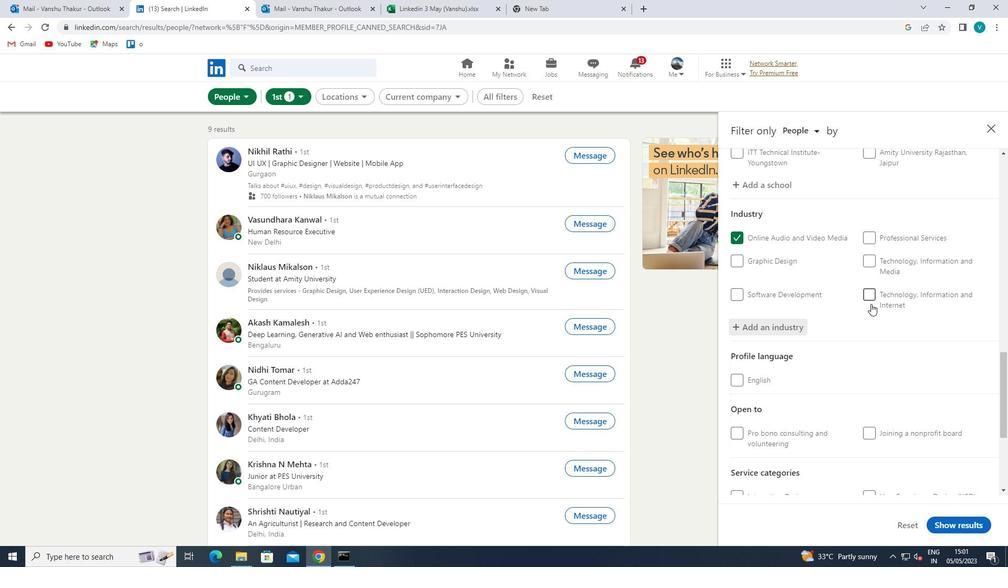 
Action: Mouse scrolled (871, 303) with delta (0, 0)
Screenshot: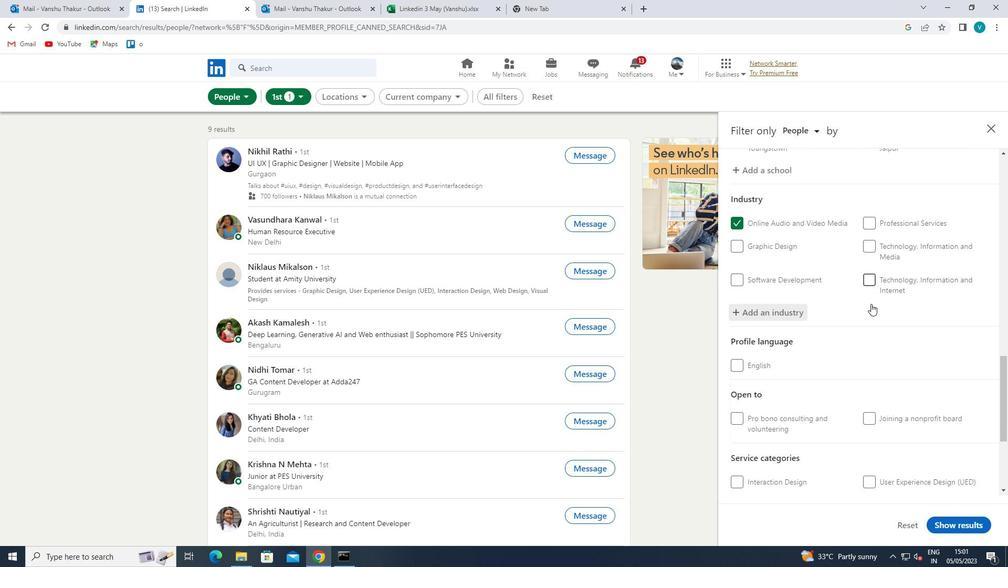 
Action: Mouse scrolled (871, 303) with delta (0, 0)
Screenshot: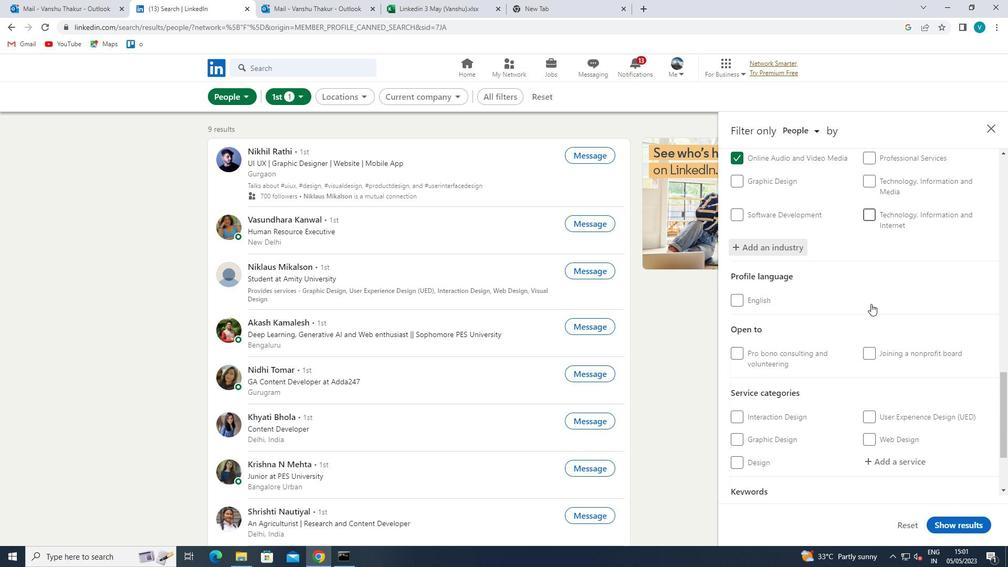 
Action: Mouse moved to (874, 348)
Screenshot: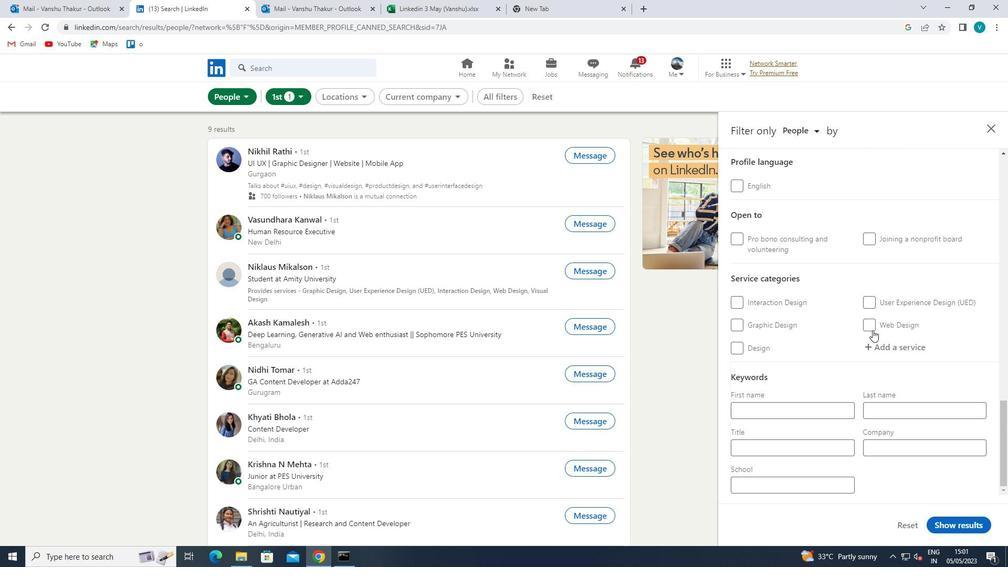 
Action: Mouse pressed left at (874, 348)
Screenshot: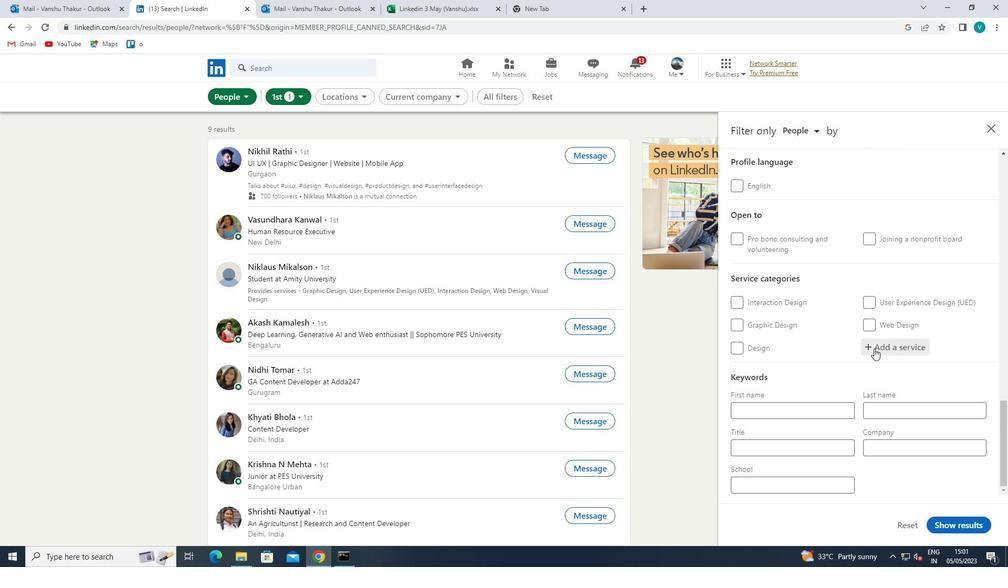 
Action: Key pressed <Key.shift>PRODUCT<Key.space>
Screenshot: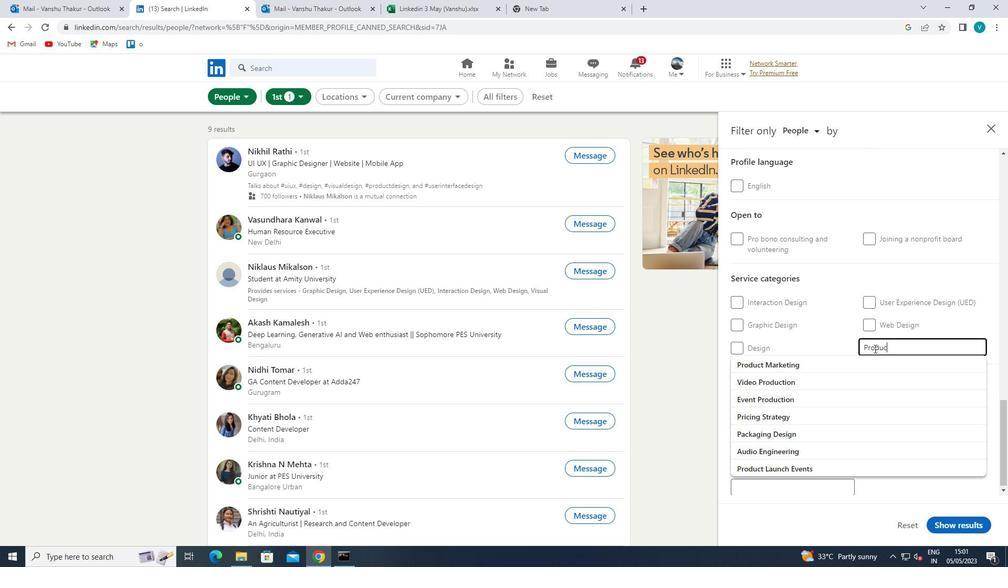 
Action: Mouse moved to (862, 363)
Screenshot: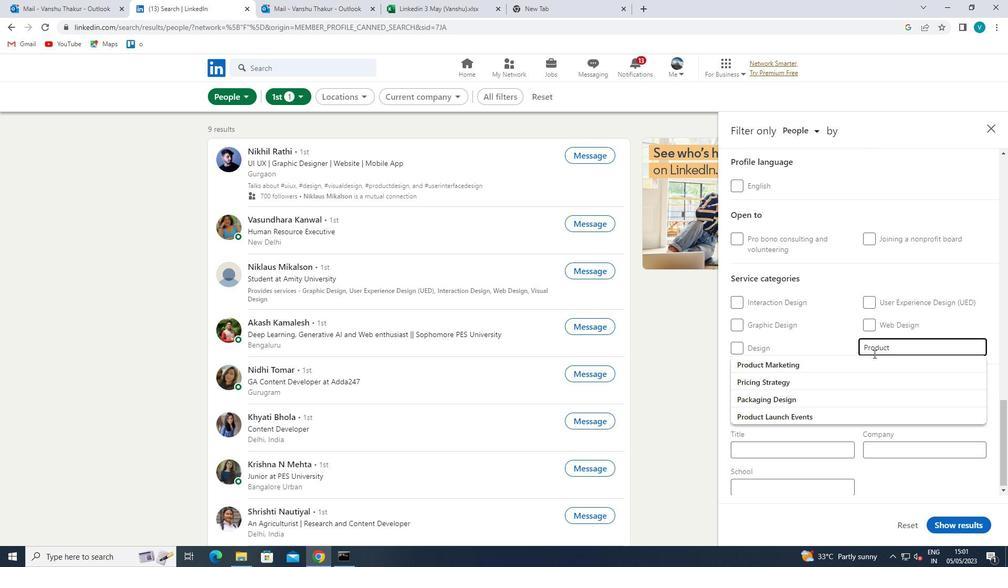 
Action: Mouse pressed left at (862, 363)
Screenshot: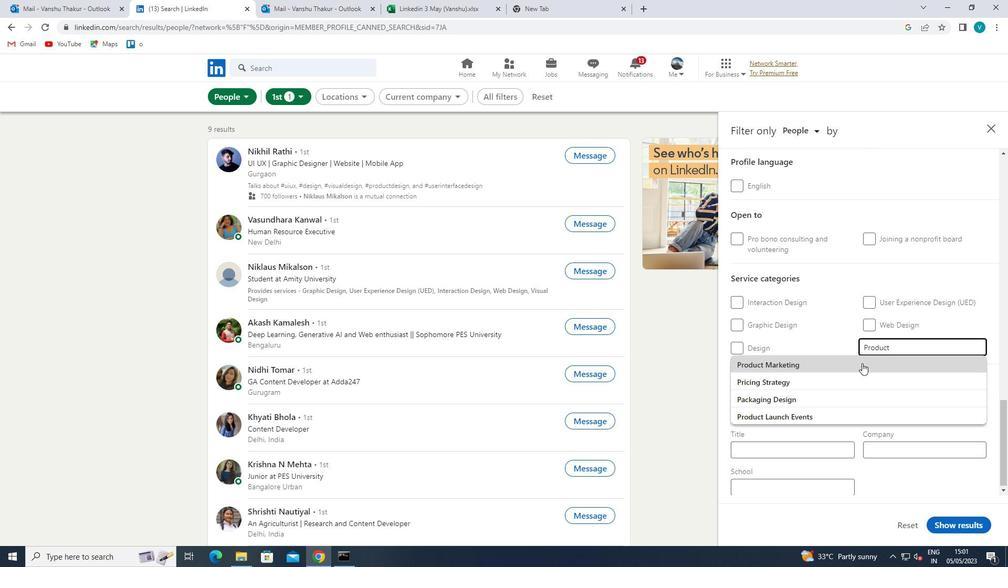
Action: Mouse scrolled (862, 362) with delta (0, 0)
Screenshot: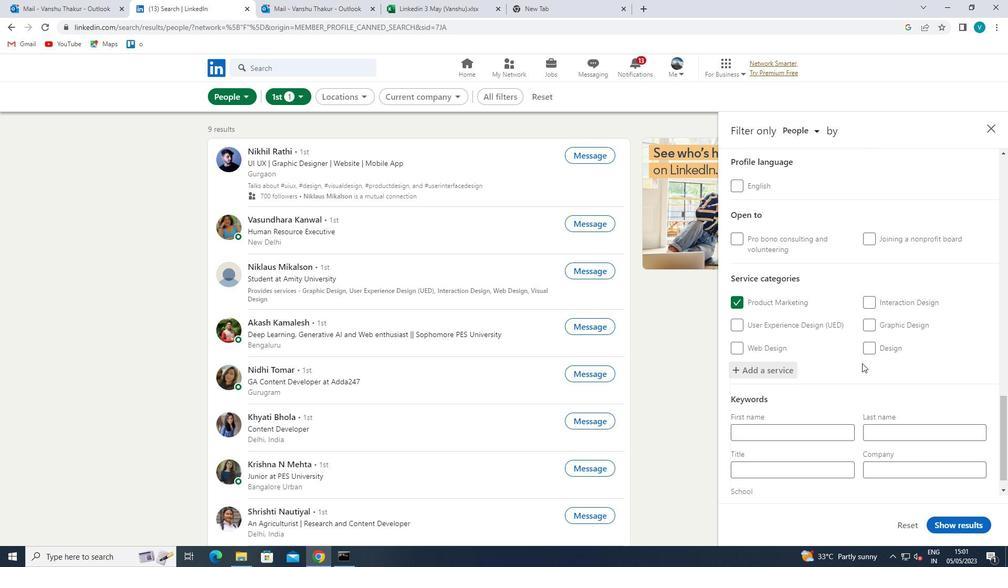 
Action: Mouse moved to (862, 364)
Screenshot: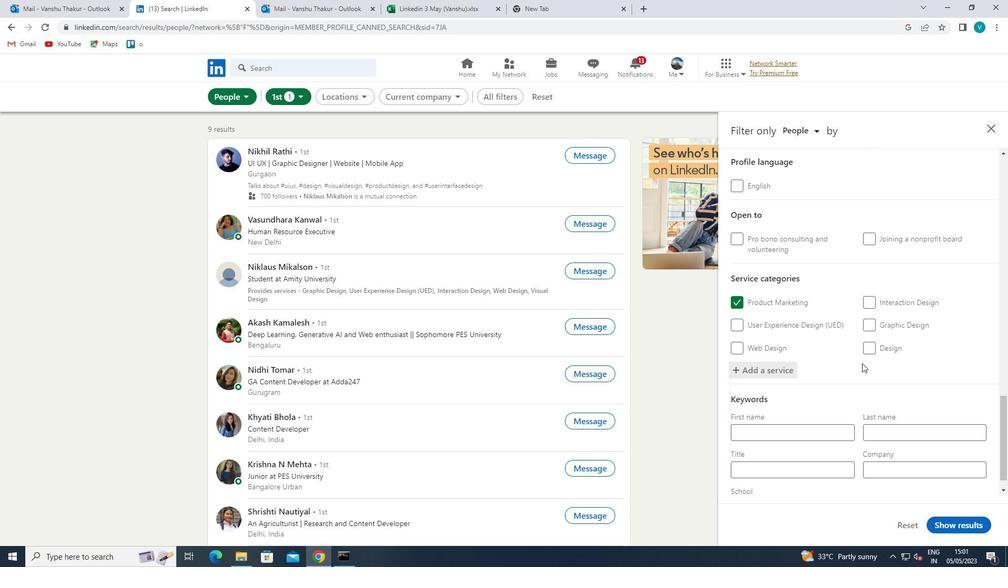 
Action: Mouse scrolled (862, 363) with delta (0, 0)
Screenshot: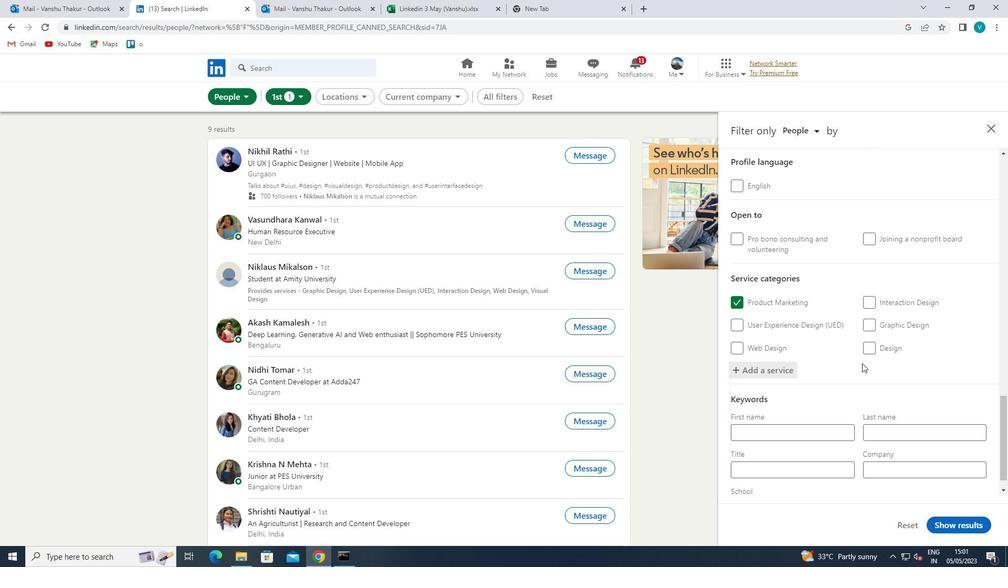 
Action: Mouse scrolled (862, 363) with delta (0, 0)
Screenshot: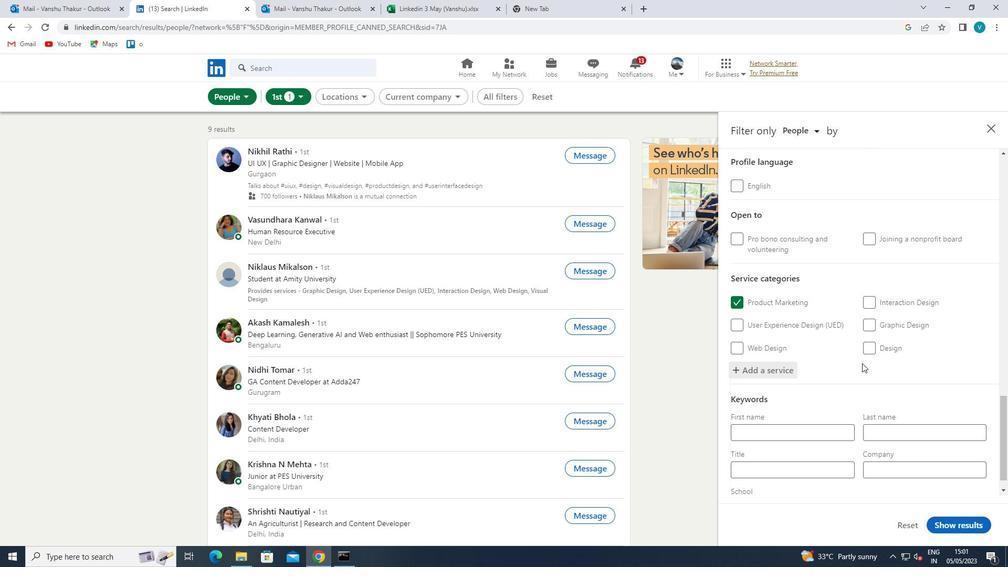 
Action: Mouse moved to (831, 444)
Screenshot: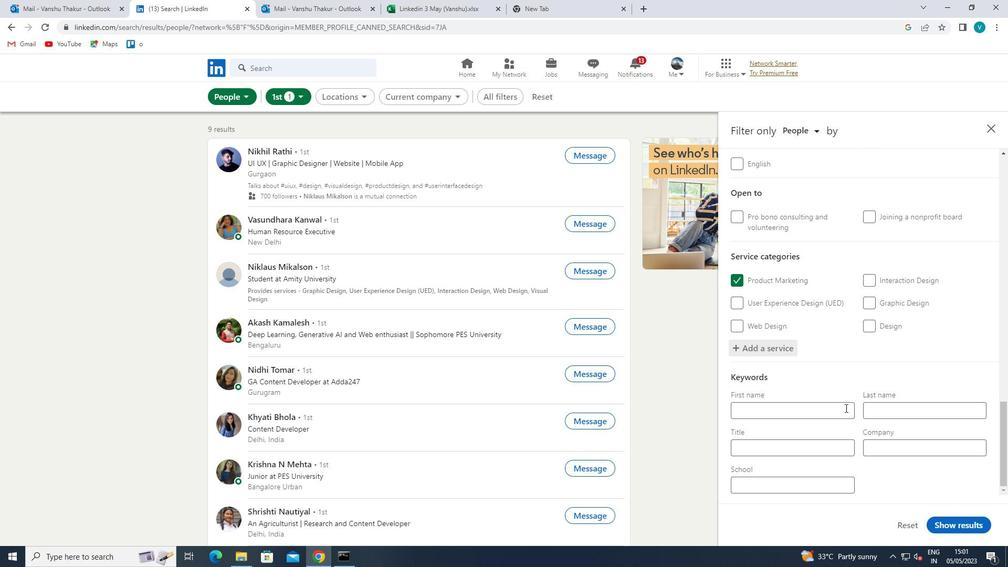 
Action: Mouse pressed left at (831, 444)
Screenshot: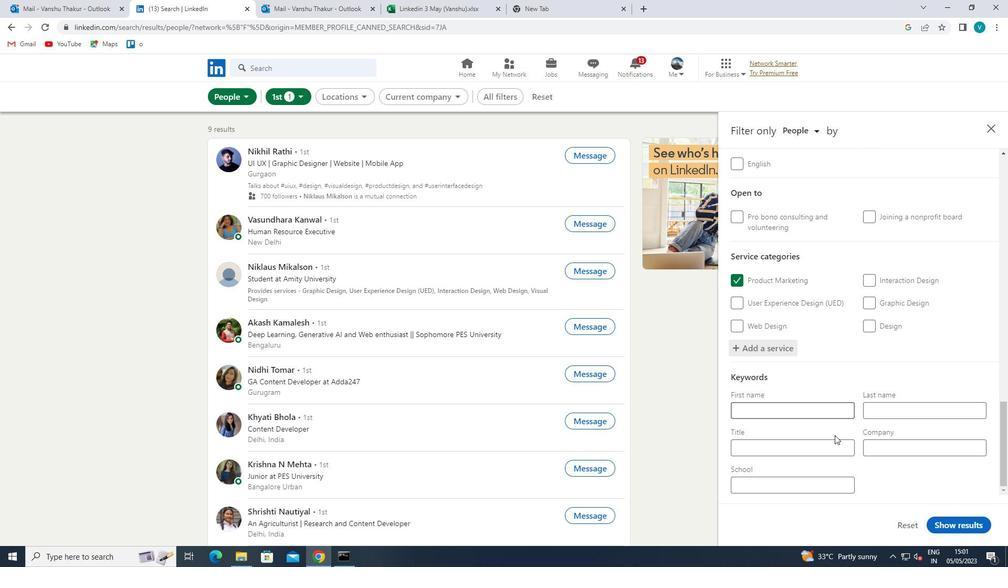
Action: Mouse moved to (832, 443)
Screenshot: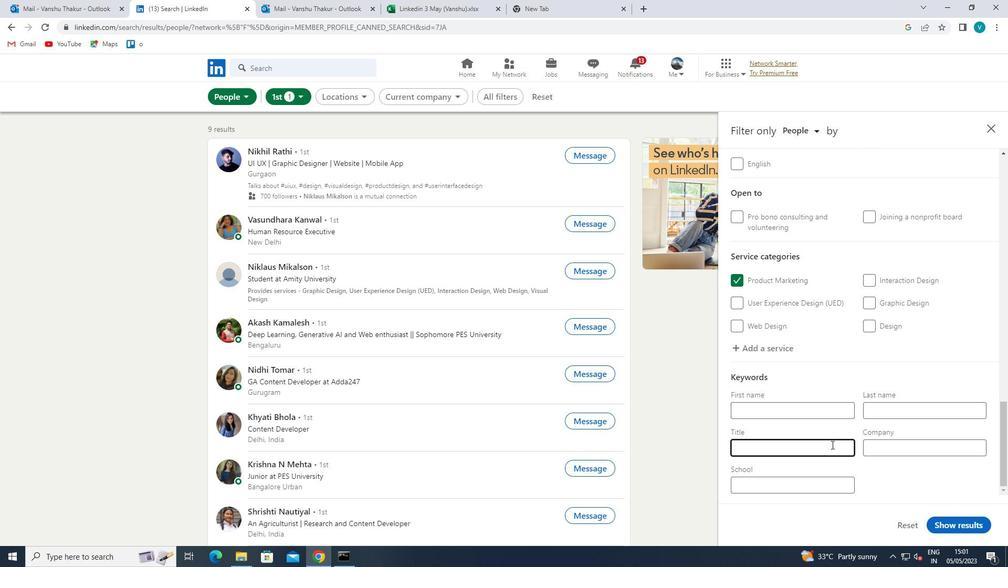 
Action: Key pressed <Key.shift>MARKETING<Key.space><Key.shift>RESEARCH<Key.space><Key.shift>ANALYST<Key.space>
Screenshot: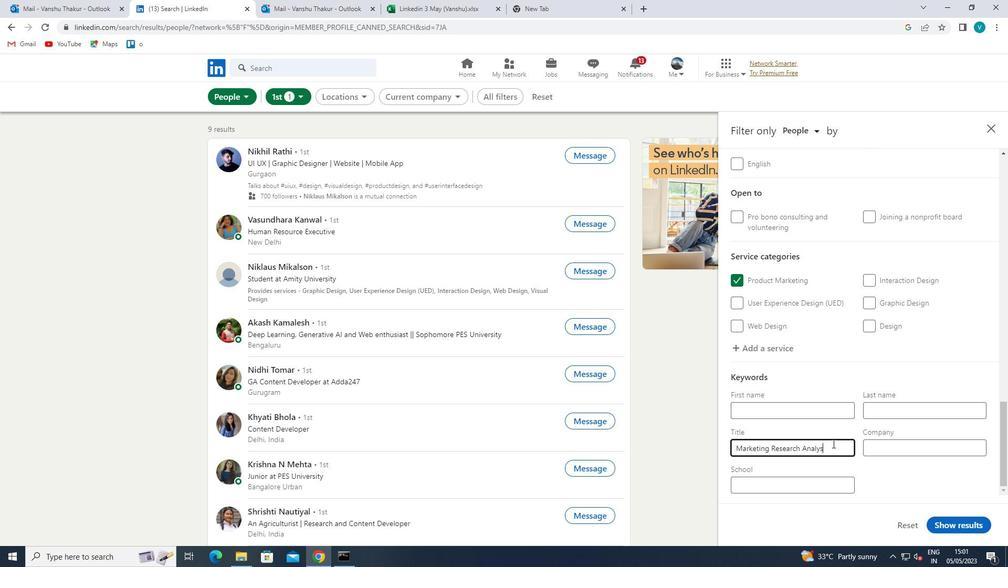 
Action: Mouse moved to (942, 526)
Screenshot: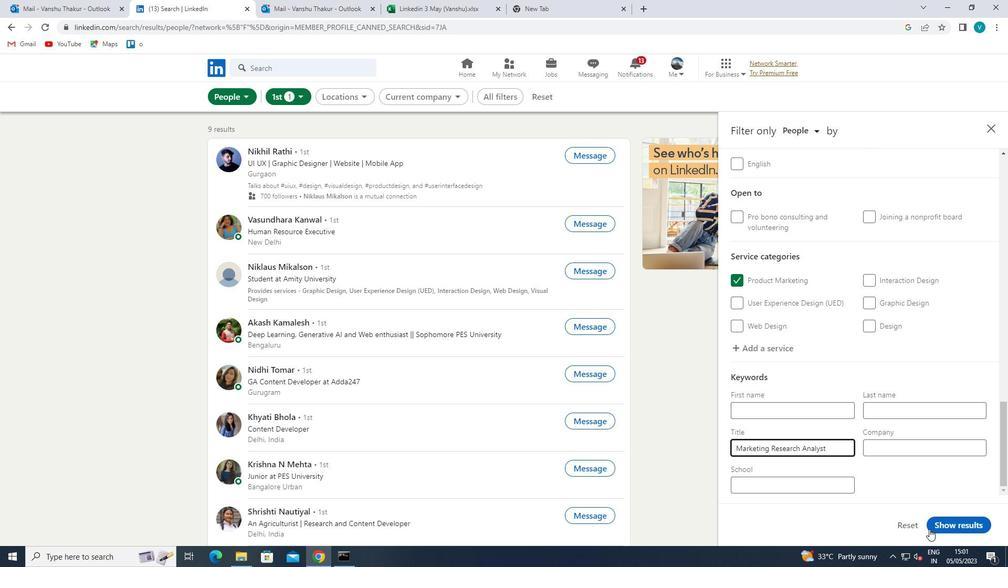 
Action: Mouse pressed left at (942, 526)
Screenshot: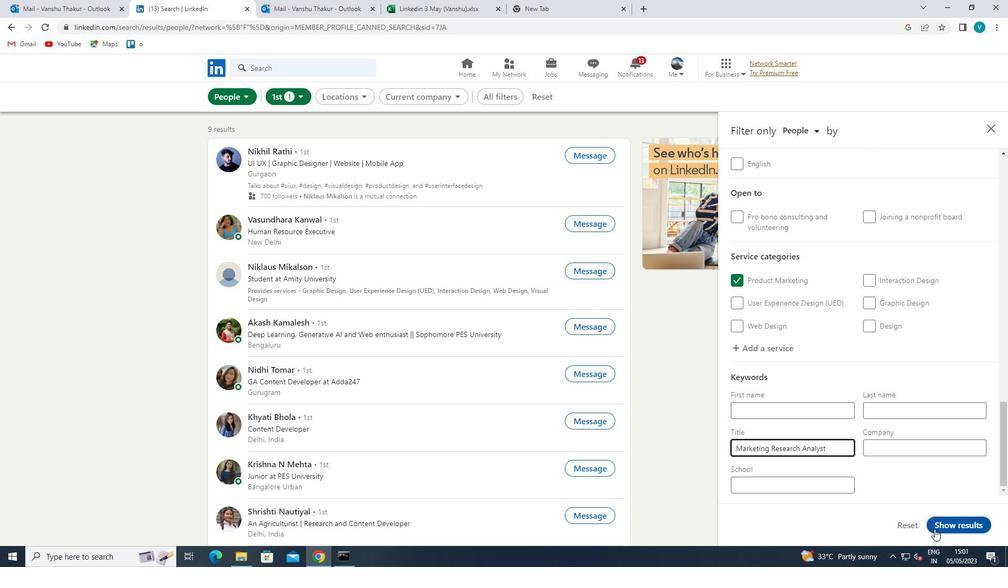 
